 Task: Find a house in Lazice, Kosovo, for 2 guests from 9th to 17th June, with a price range of ₹7000 to ₹12000, and amenities like Wifi and Kitchen.
Action: Mouse moved to (462, 100)
Screenshot: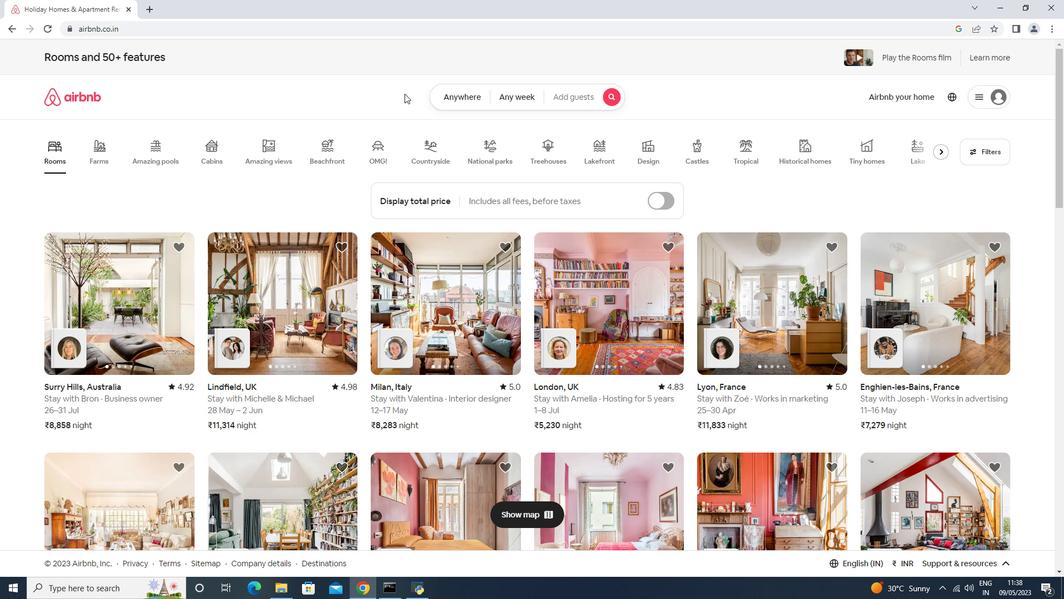 
Action: Mouse pressed left at (462, 100)
Screenshot: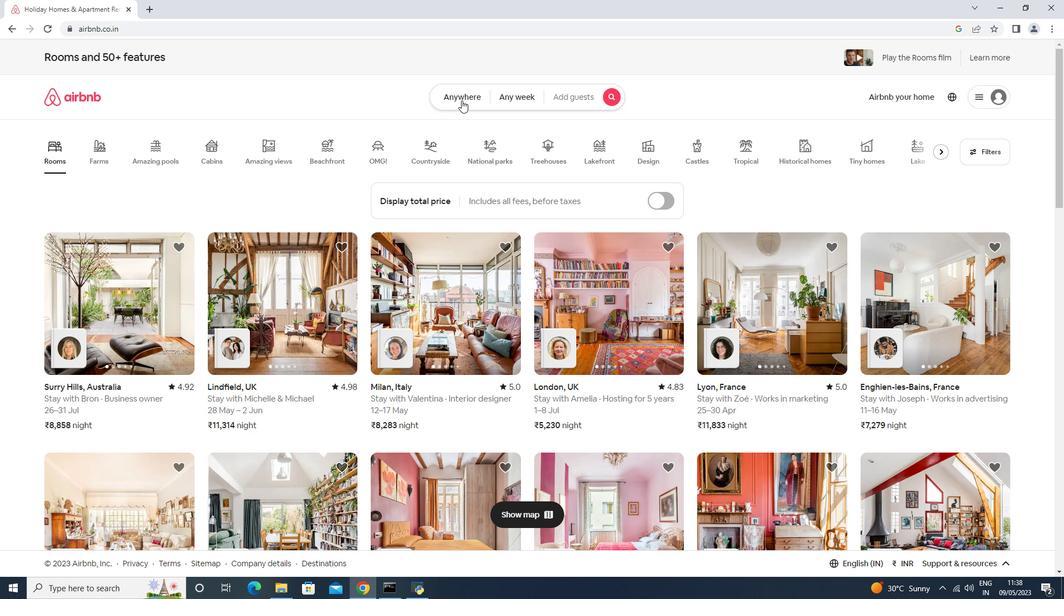 
Action: Mouse moved to (334, 135)
Screenshot: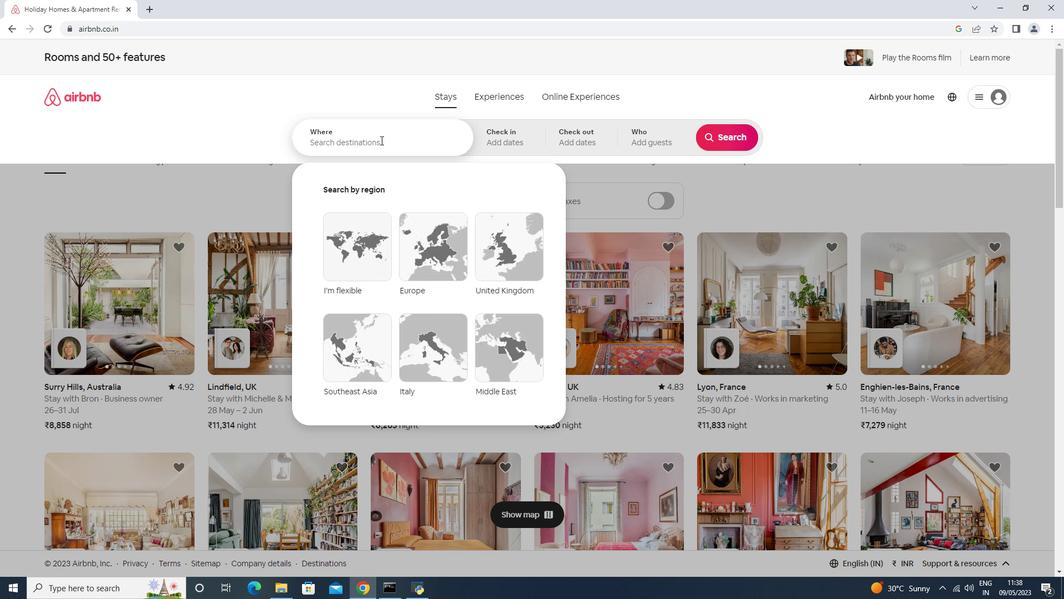 
Action: Mouse pressed left at (334, 135)
Screenshot: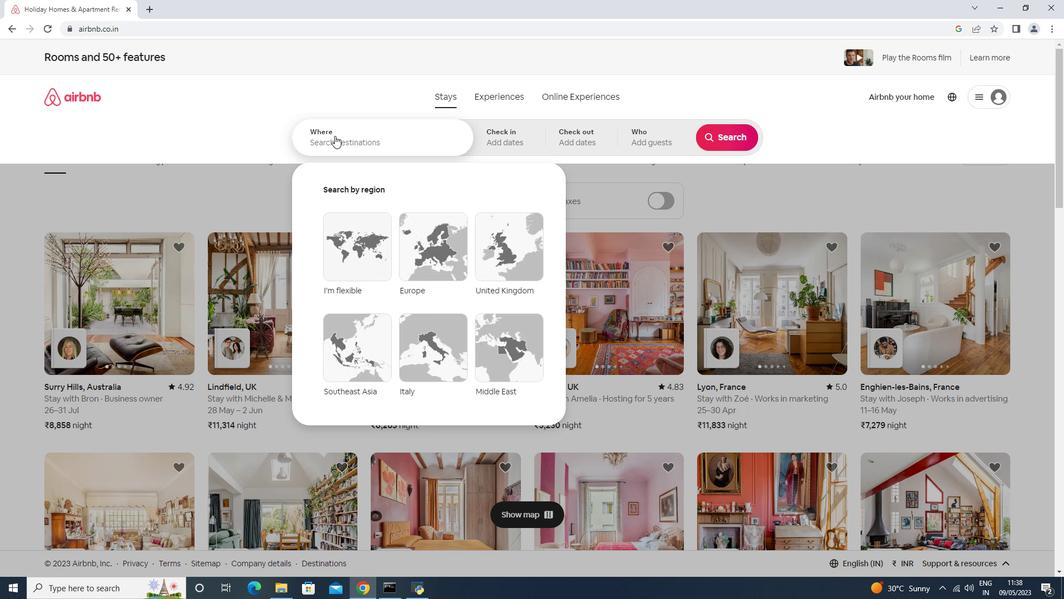 
Action: Key pressed <Key.shift>Llazice,<Key.space><Key.shift><Key.shift>Kosovo<Key.enter>
Screenshot: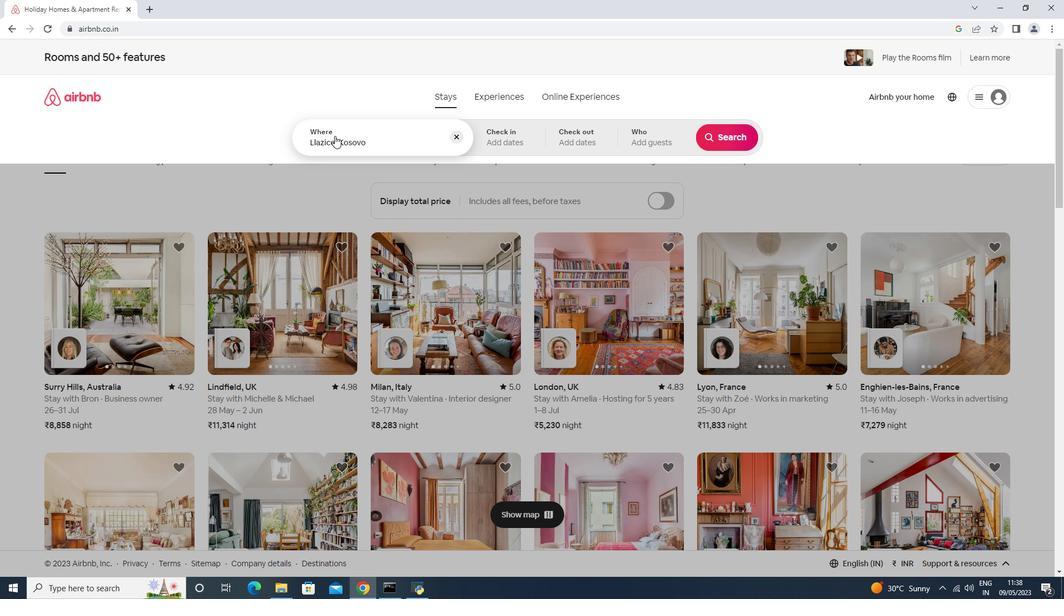 
Action: Mouse moved to (689, 302)
Screenshot: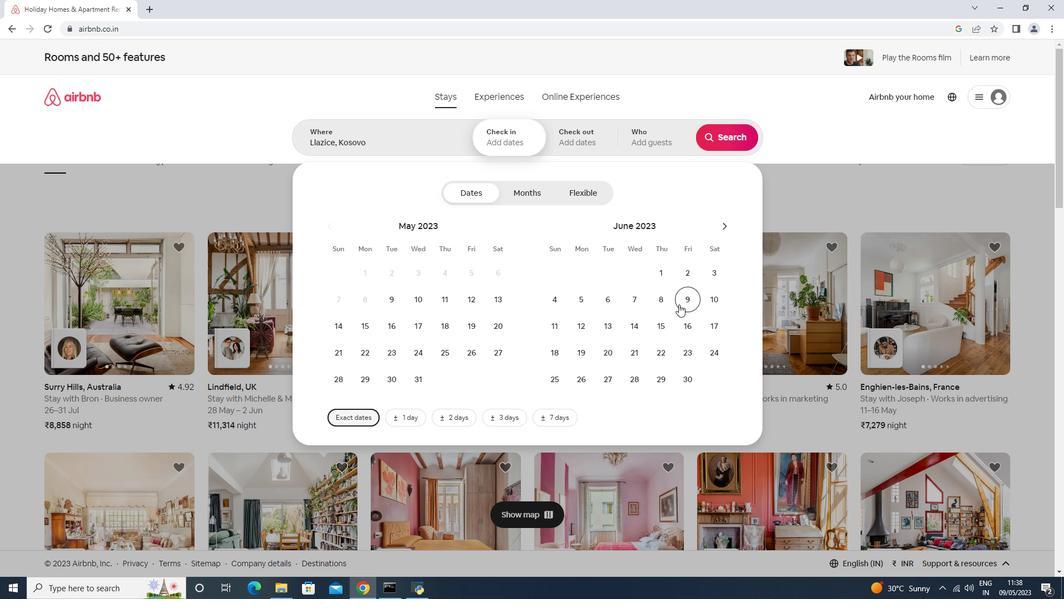 
Action: Mouse pressed left at (689, 302)
Screenshot: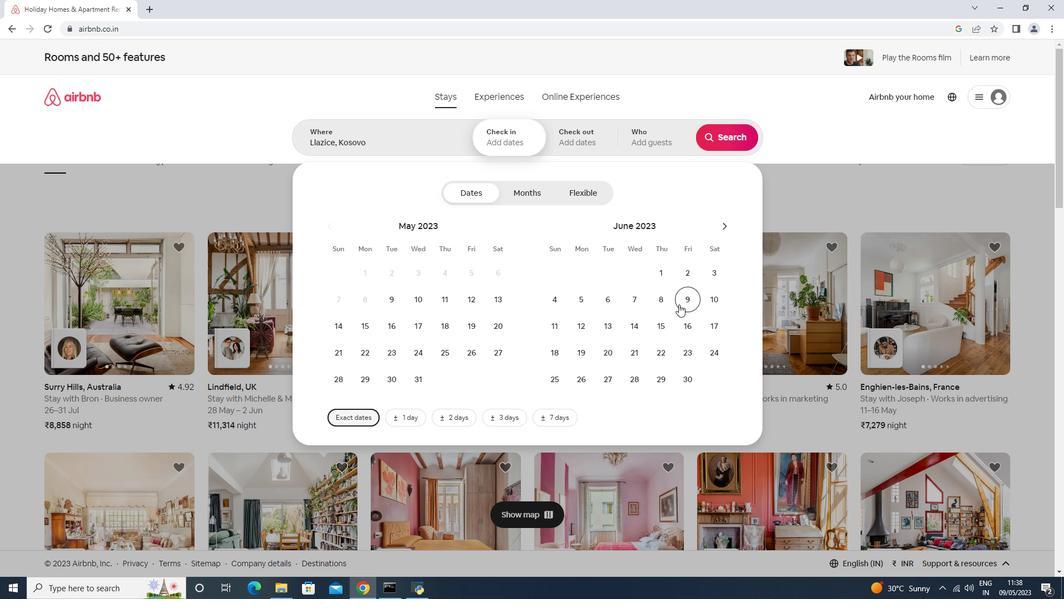 
Action: Mouse moved to (667, 129)
Screenshot: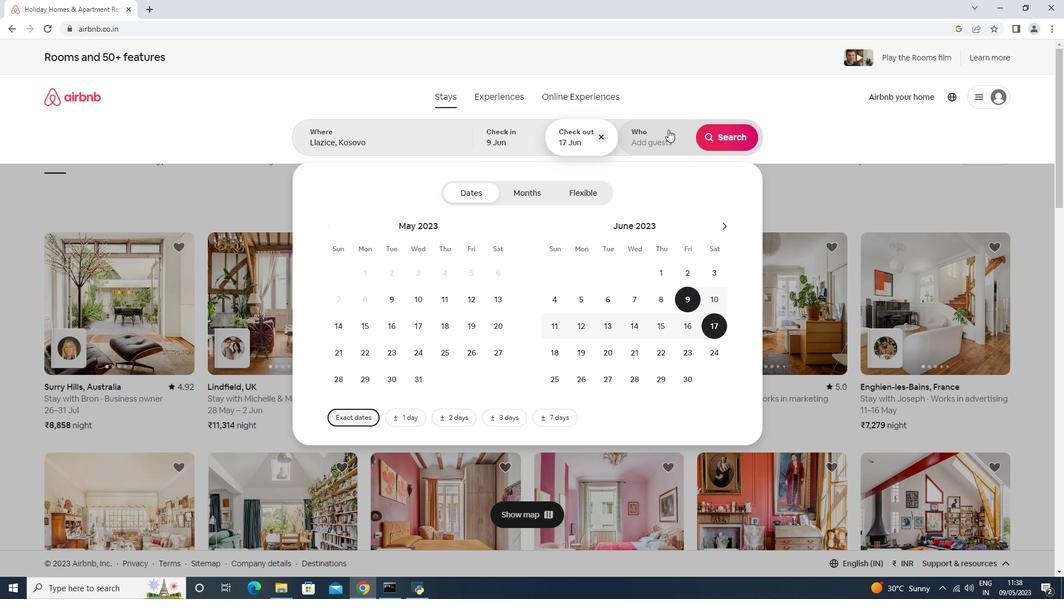 
Action: Mouse pressed left at (667, 129)
Screenshot: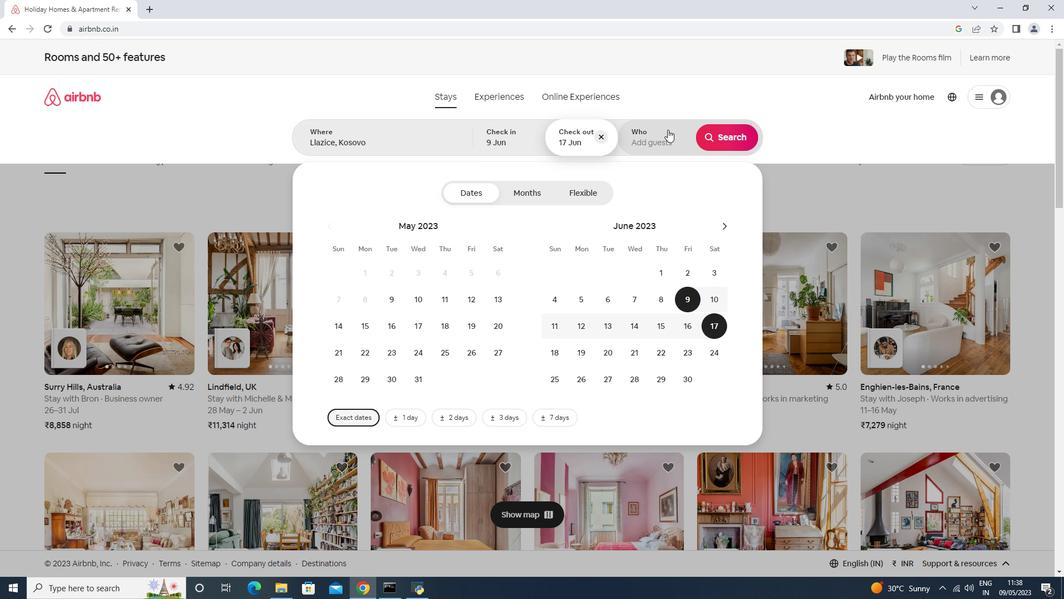 
Action: Mouse moved to (730, 205)
Screenshot: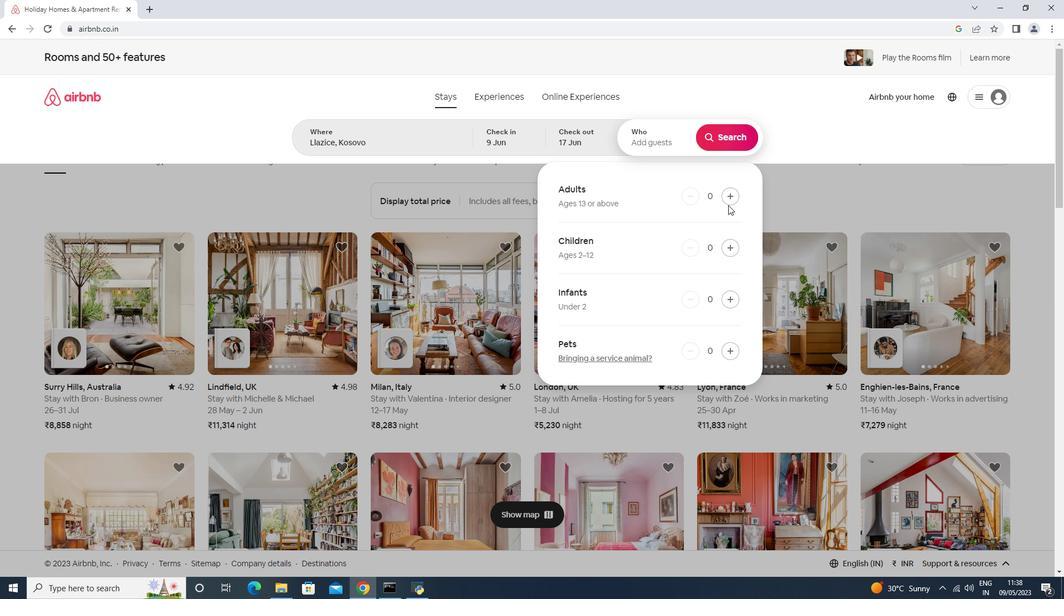 
Action: Mouse pressed left at (730, 205)
Screenshot: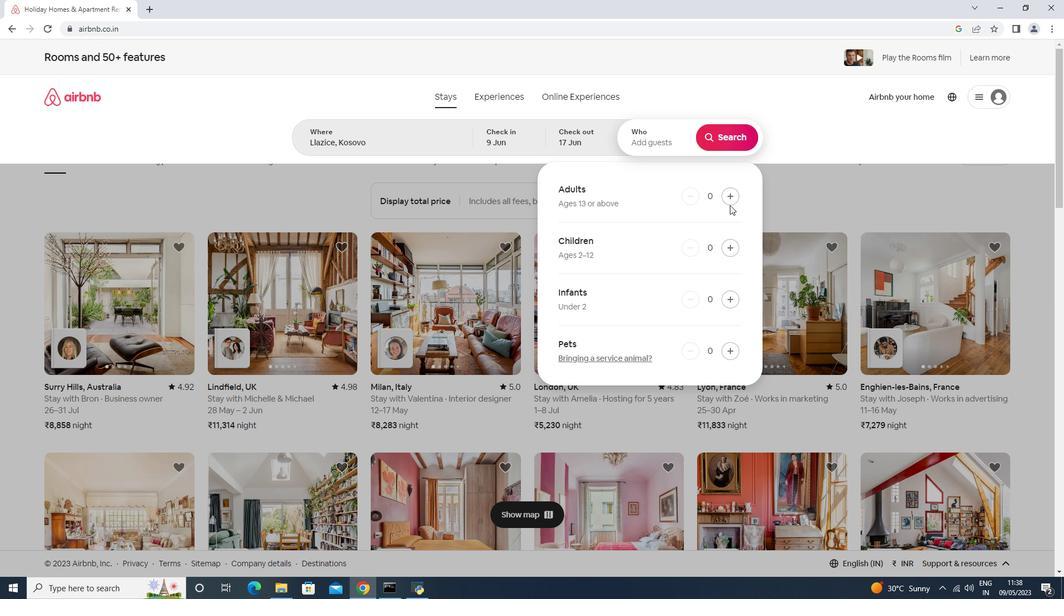 
Action: Mouse pressed left at (730, 205)
Screenshot: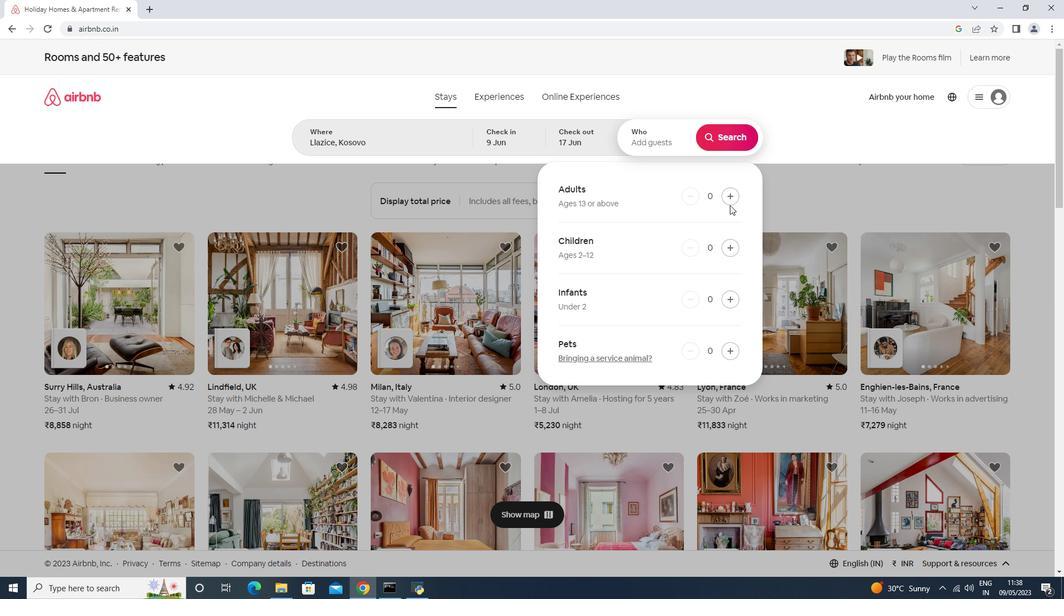 
Action: Mouse moved to (734, 198)
Screenshot: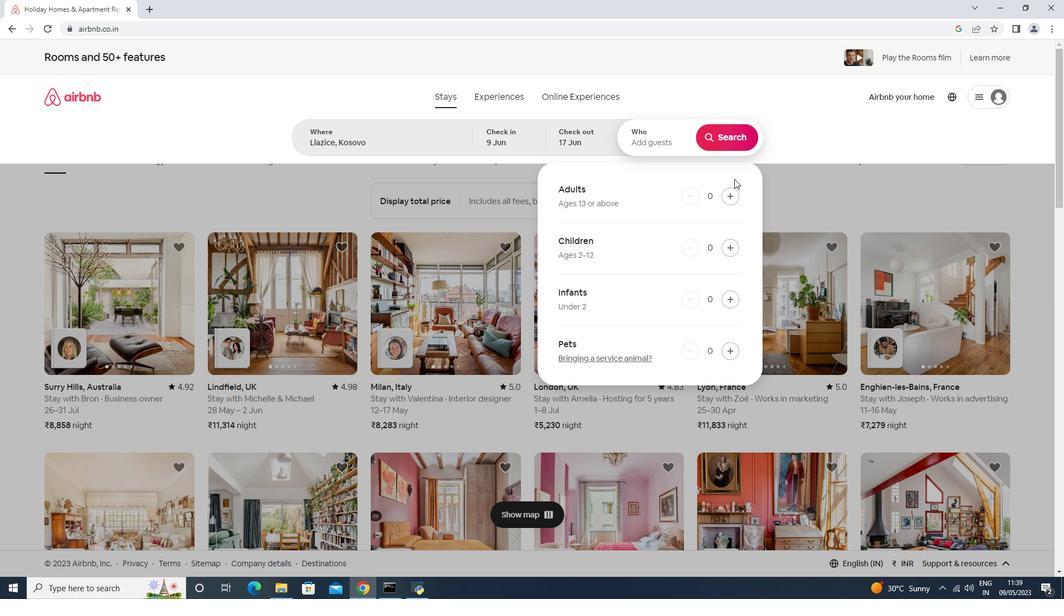 
Action: Mouse pressed left at (734, 198)
Screenshot: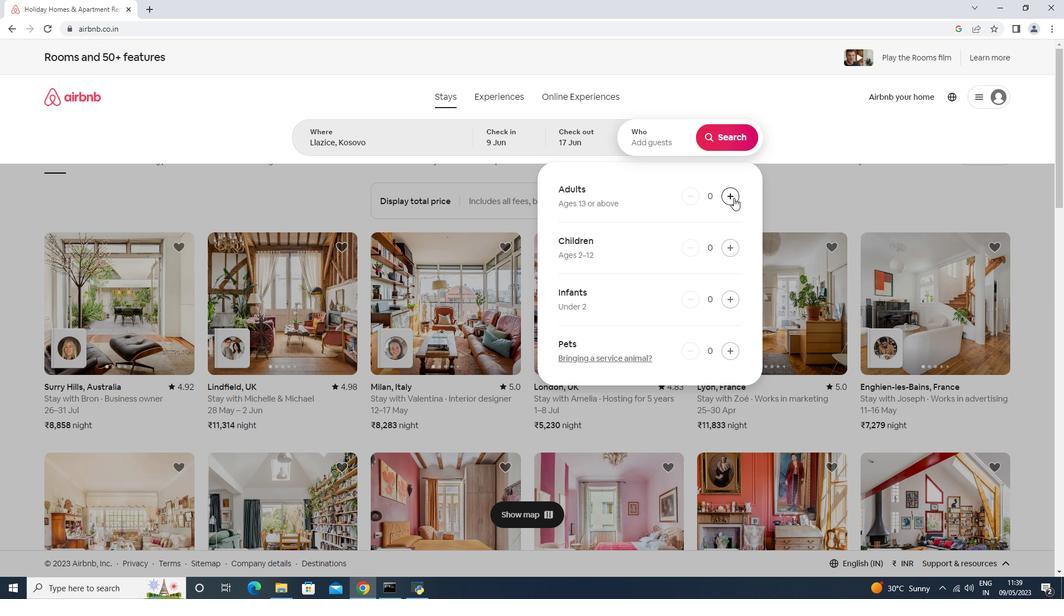 
Action: Mouse pressed left at (734, 198)
Screenshot: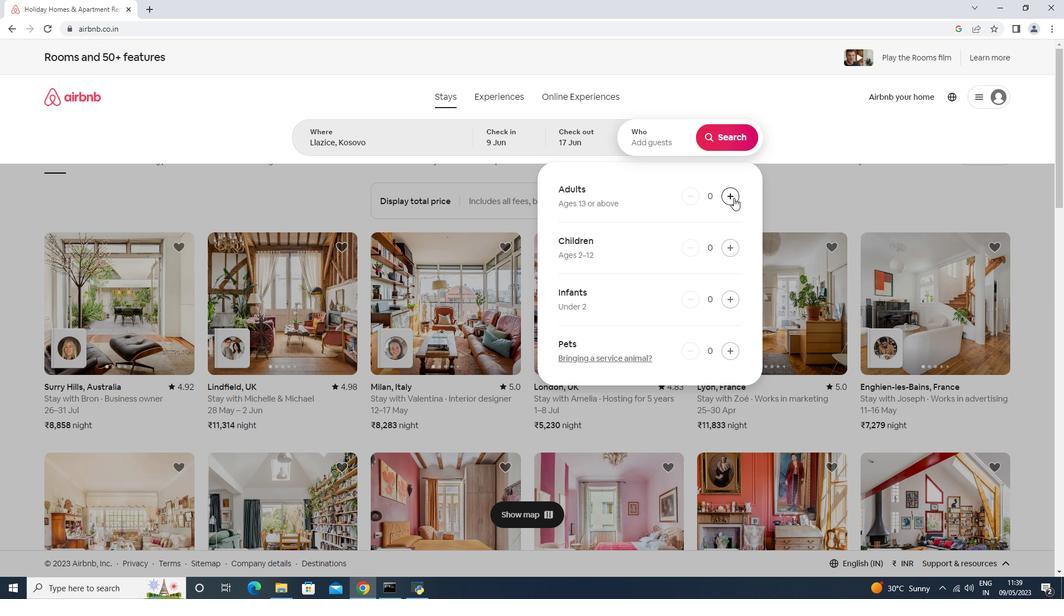 
Action: Mouse moved to (730, 139)
Screenshot: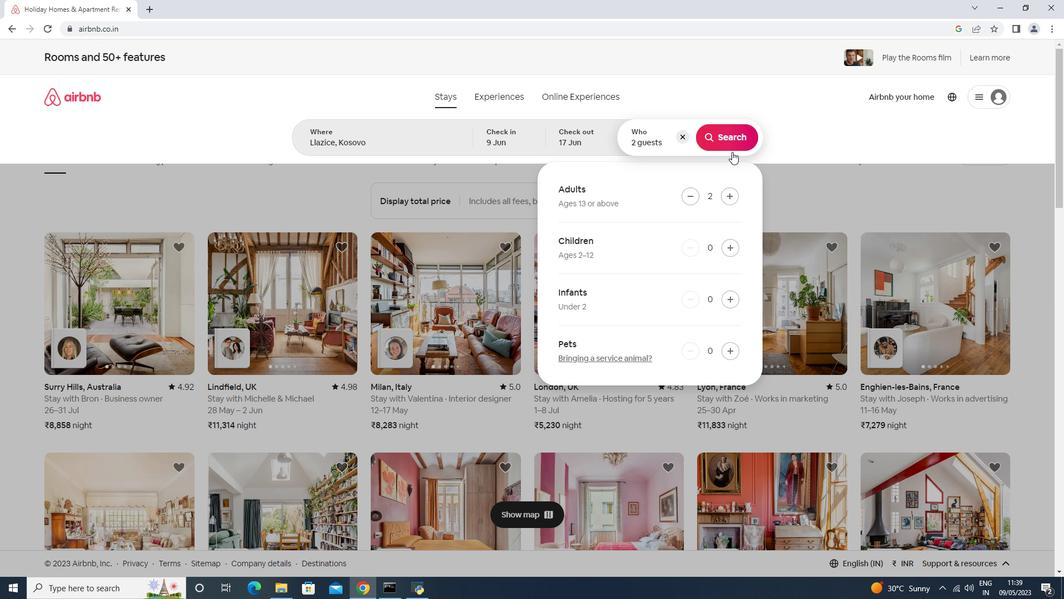 
Action: Mouse pressed left at (730, 139)
Screenshot: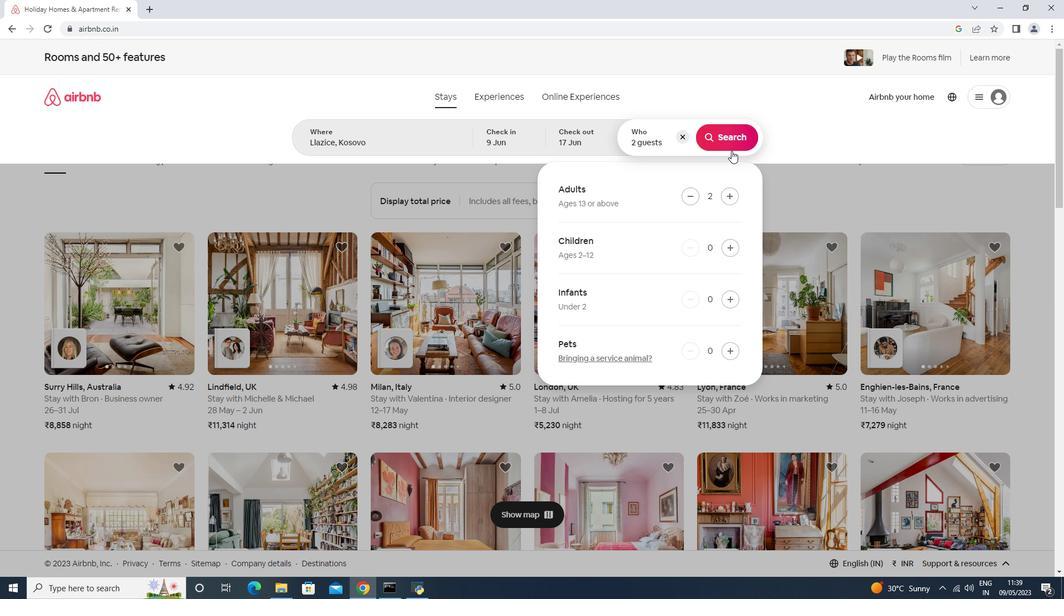 
Action: Mouse moved to (1009, 112)
Screenshot: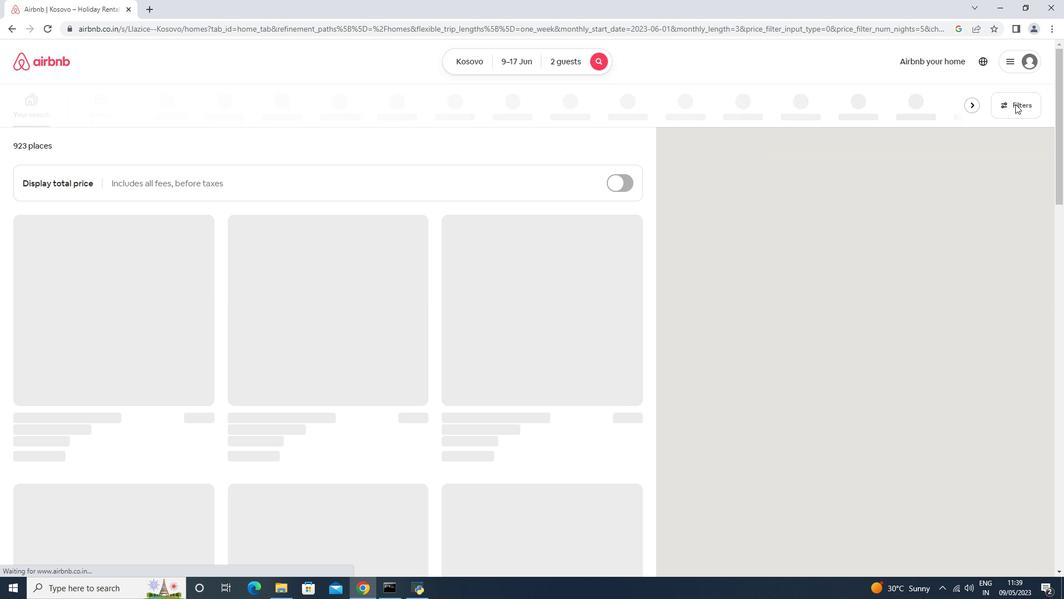 
Action: Mouse pressed left at (1009, 112)
Screenshot: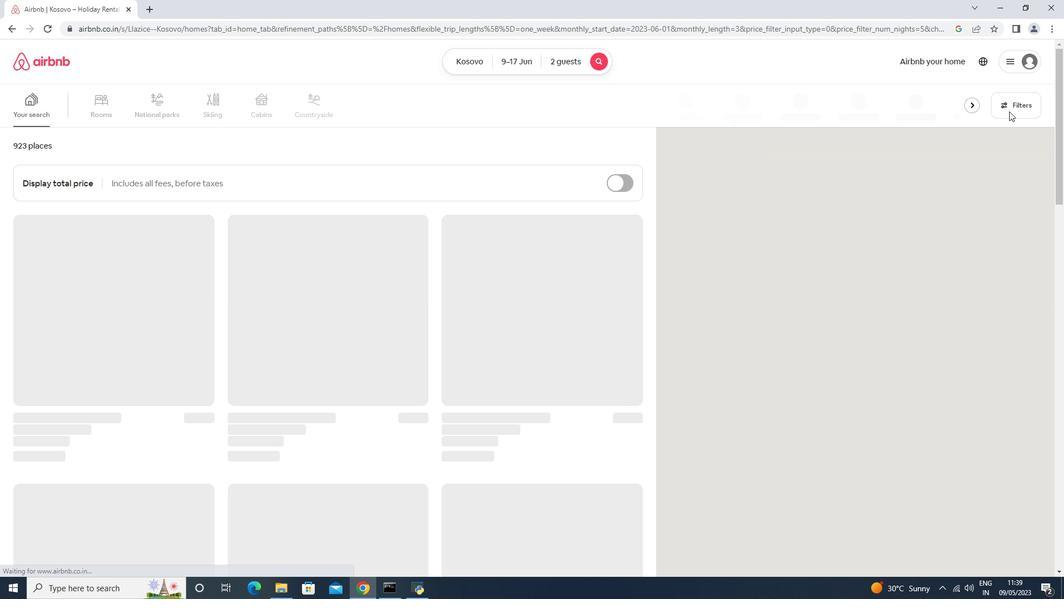 
Action: Mouse moved to (402, 380)
Screenshot: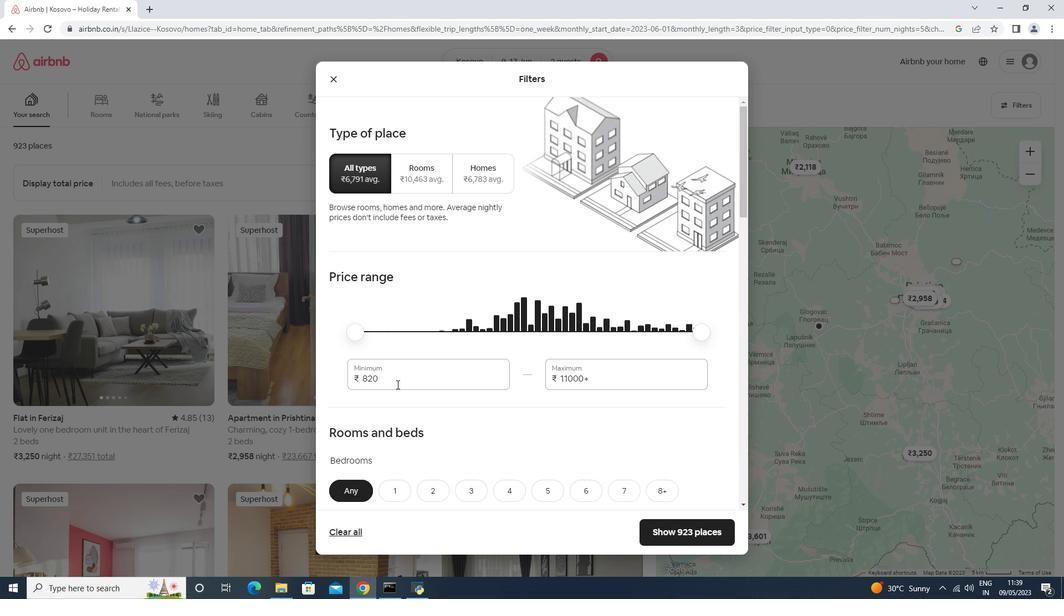 
Action: Mouse pressed left at (402, 380)
Screenshot: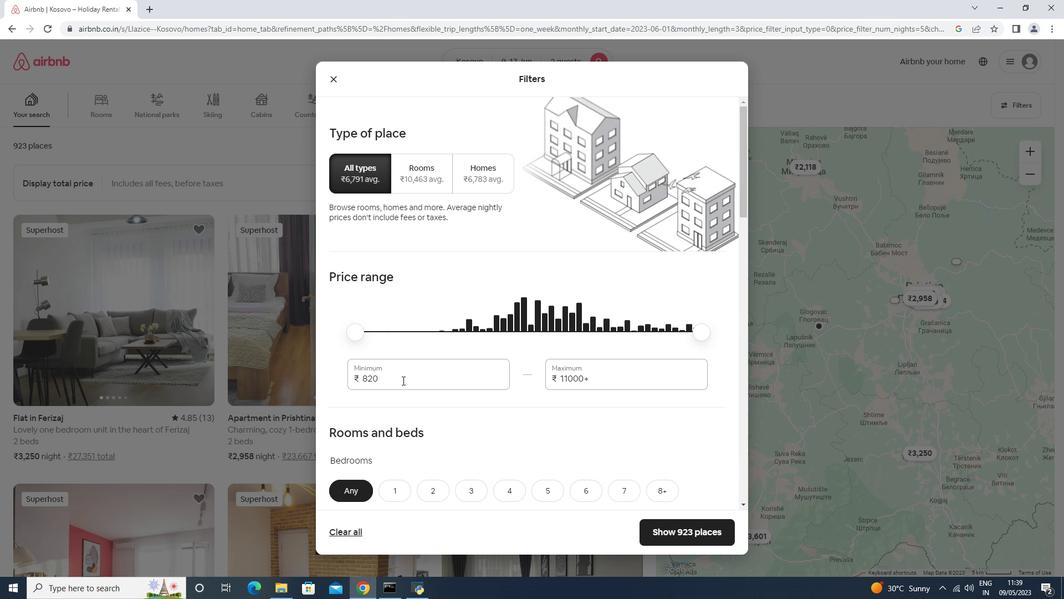
Action: Key pressed <Key.backspace><Key.backspace><Key.backspace><Key.backspace><Key.backspace>7000<Key.tab>12000
Screenshot: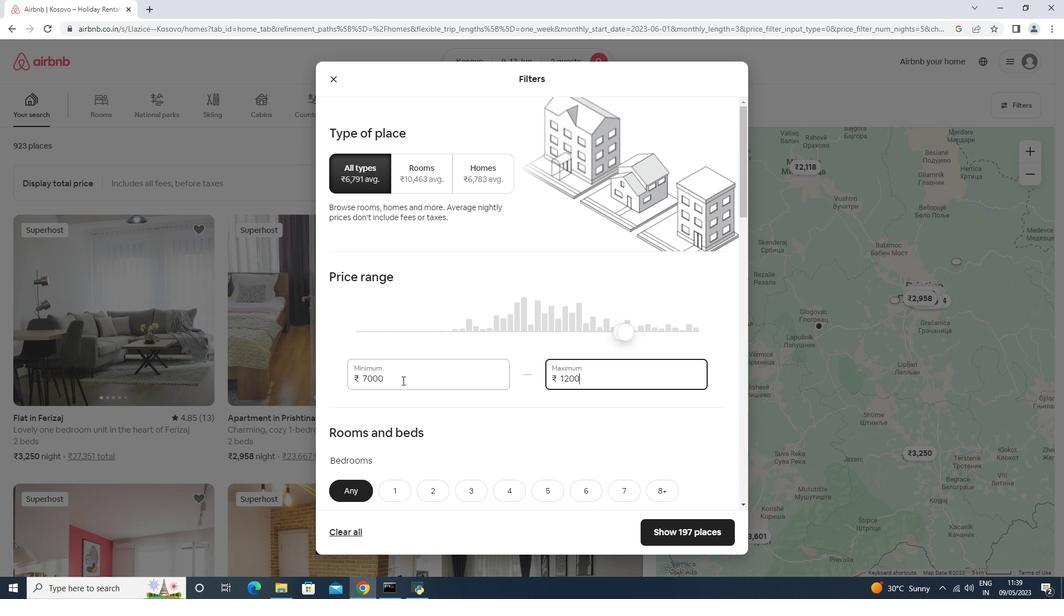 
Action: Mouse scrolled (402, 379) with delta (0, 0)
Screenshot: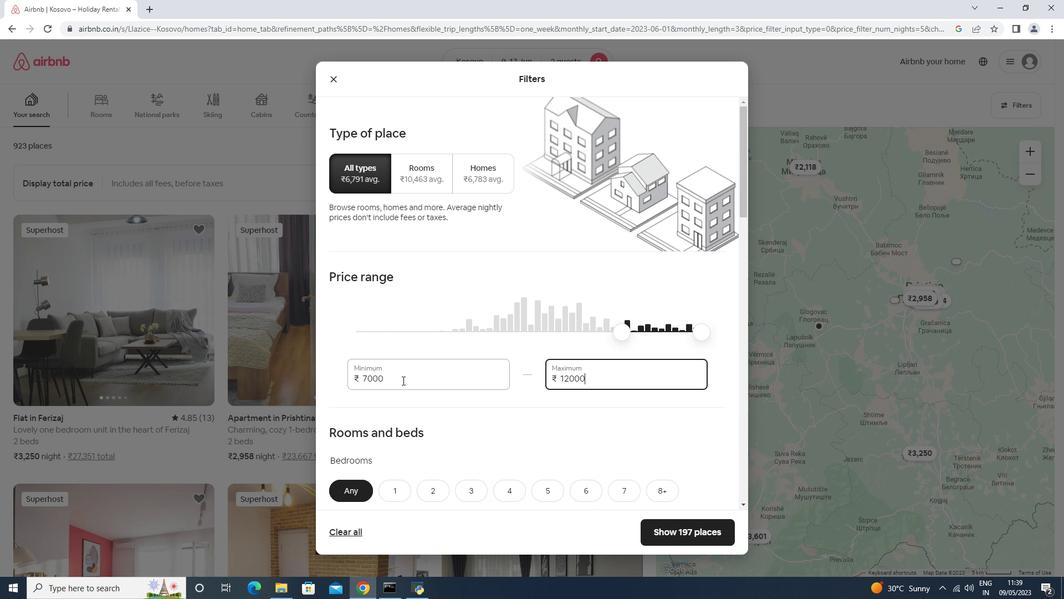 
Action: Mouse scrolled (402, 379) with delta (0, 0)
Screenshot: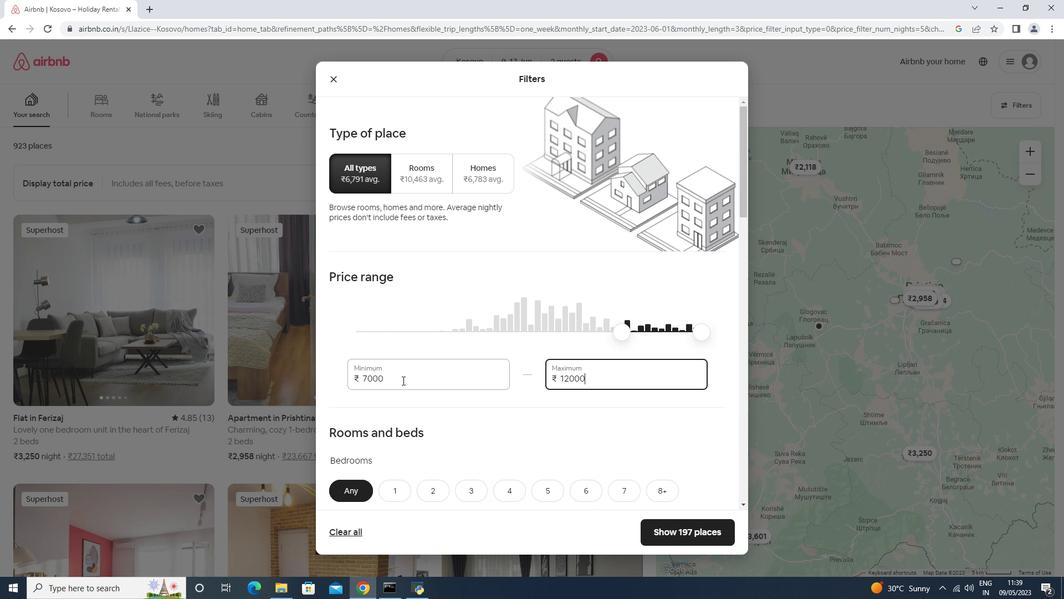 
Action: Mouse scrolled (402, 379) with delta (0, 0)
Screenshot: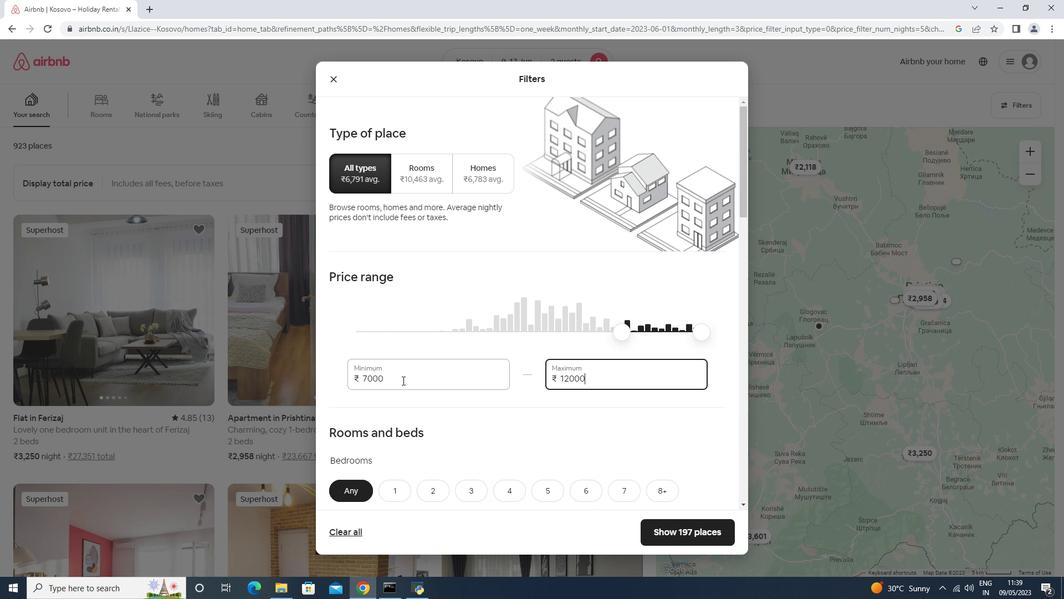 
Action: Mouse scrolled (402, 379) with delta (0, 0)
Screenshot: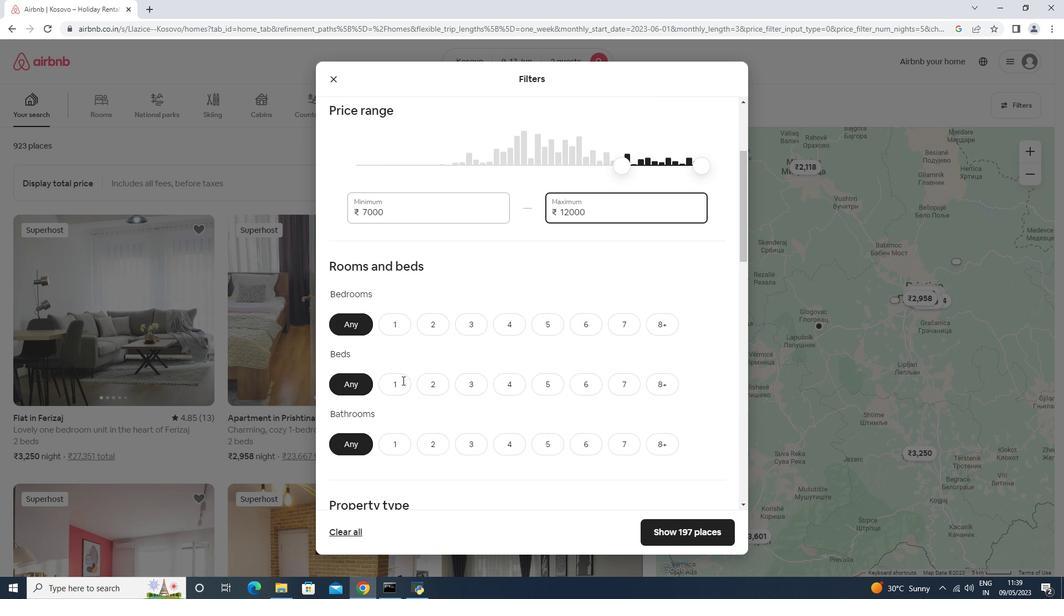 
Action: Mouse scrolled (402, 379) with delta (0, 0)
Screenshot: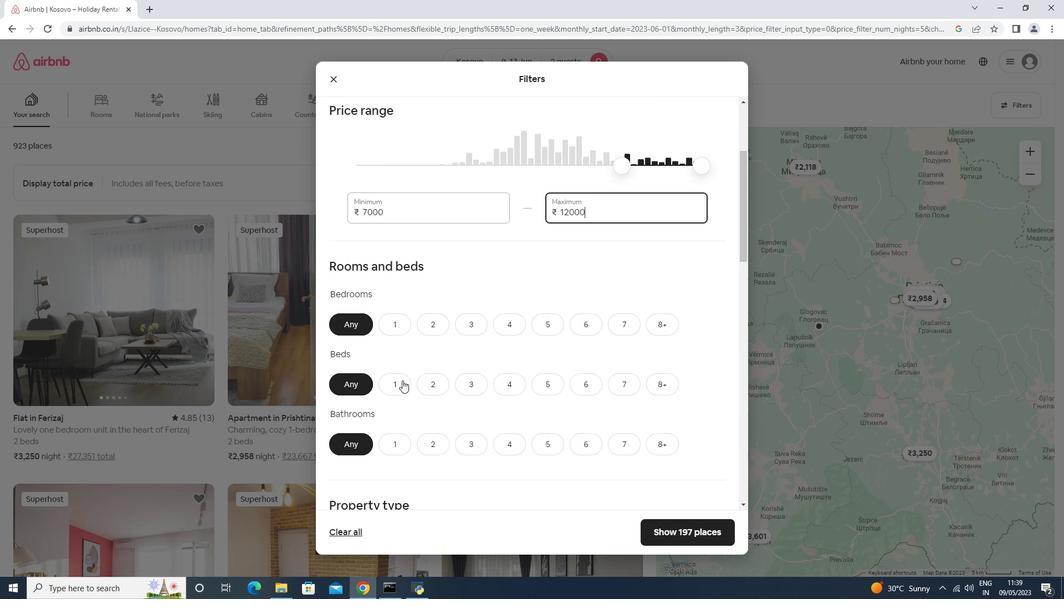 
Action: Mouse moved to (383, 208)
Screenshot: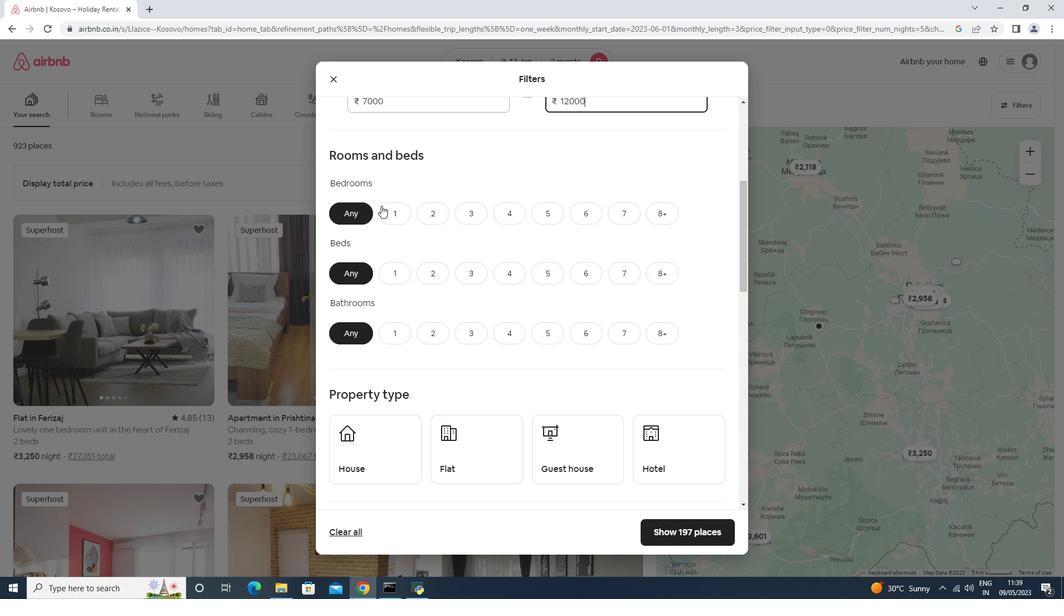 
Action: Mouse pressed left at (383, 208)
Screenshot: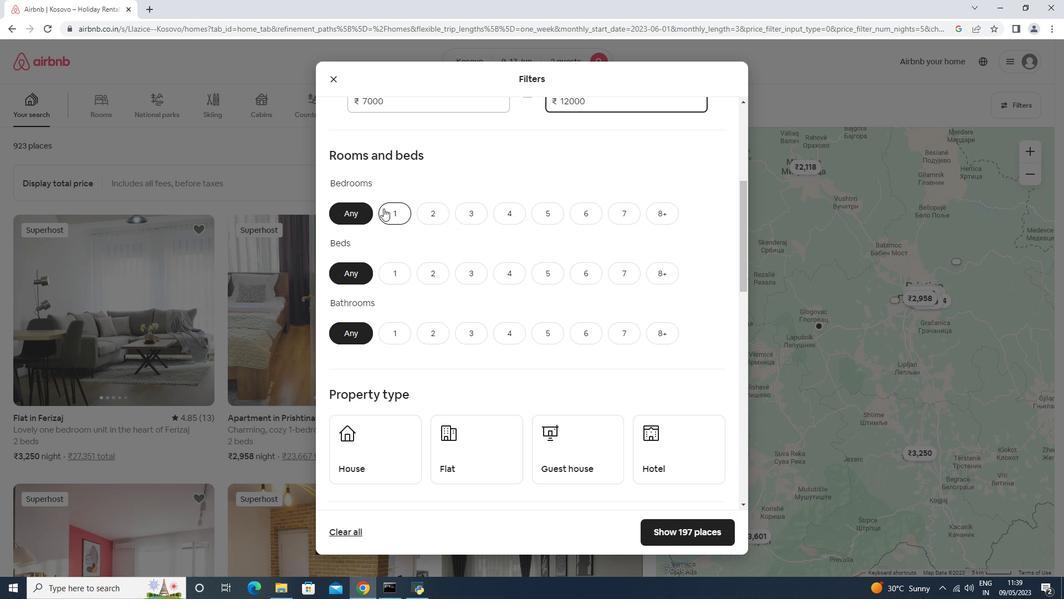 
Action: Mouse moved to (429, 287)
Screenshot: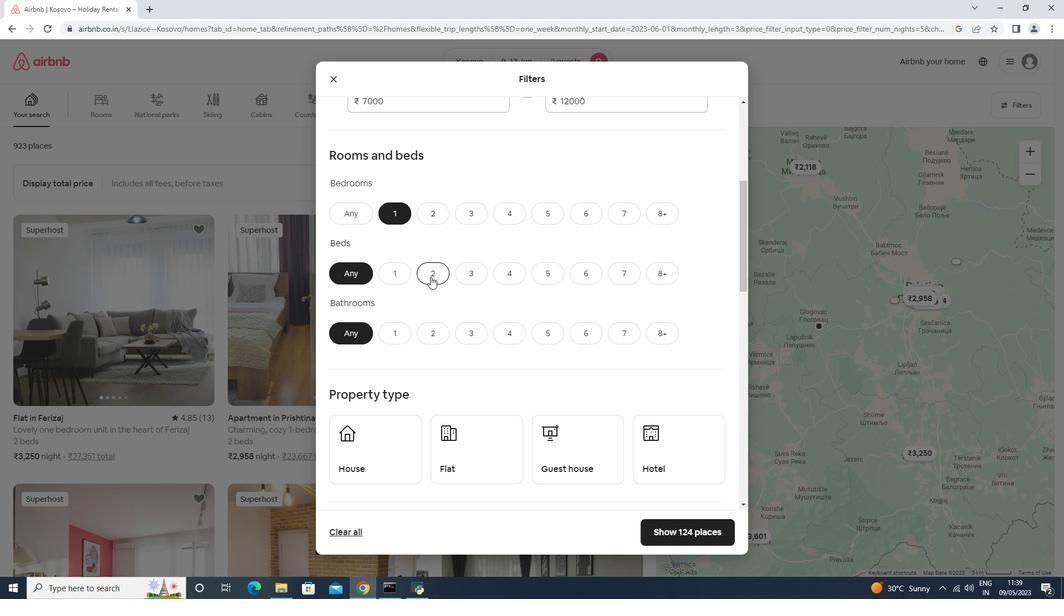 
Action: Mouse pressed left at (431, 279)
Screenshot: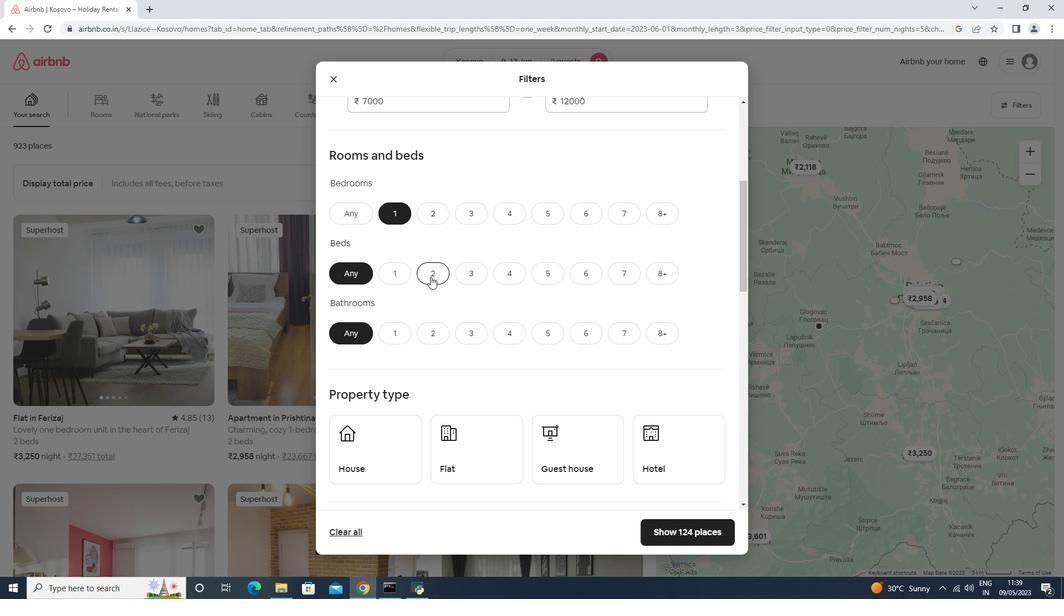 
Action: Mouse moved to (401, 327)
Screenshot: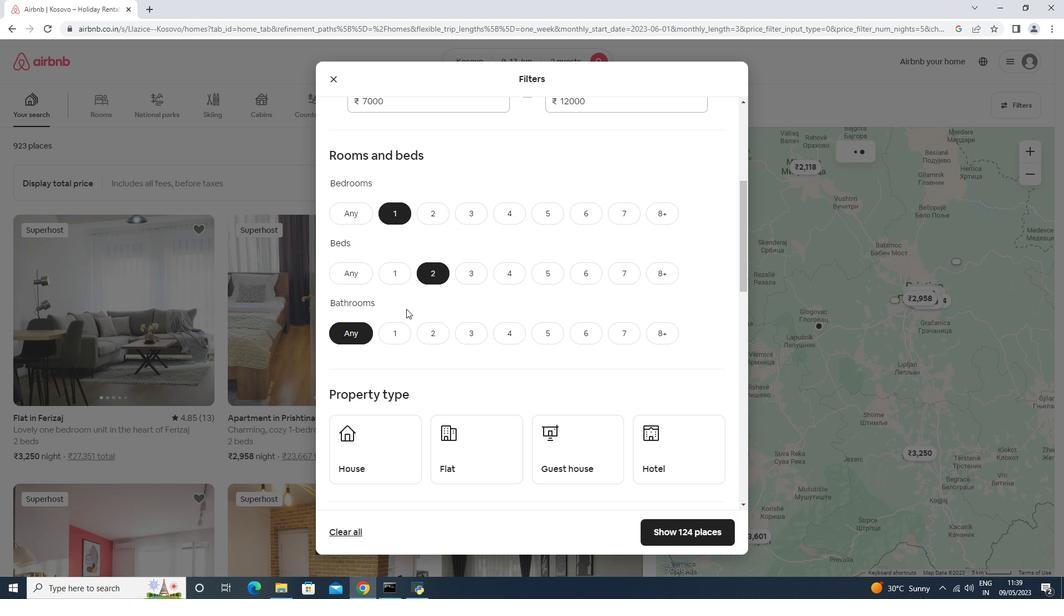 
Action: Mouse pressed left at (401, 327)
Screenshot: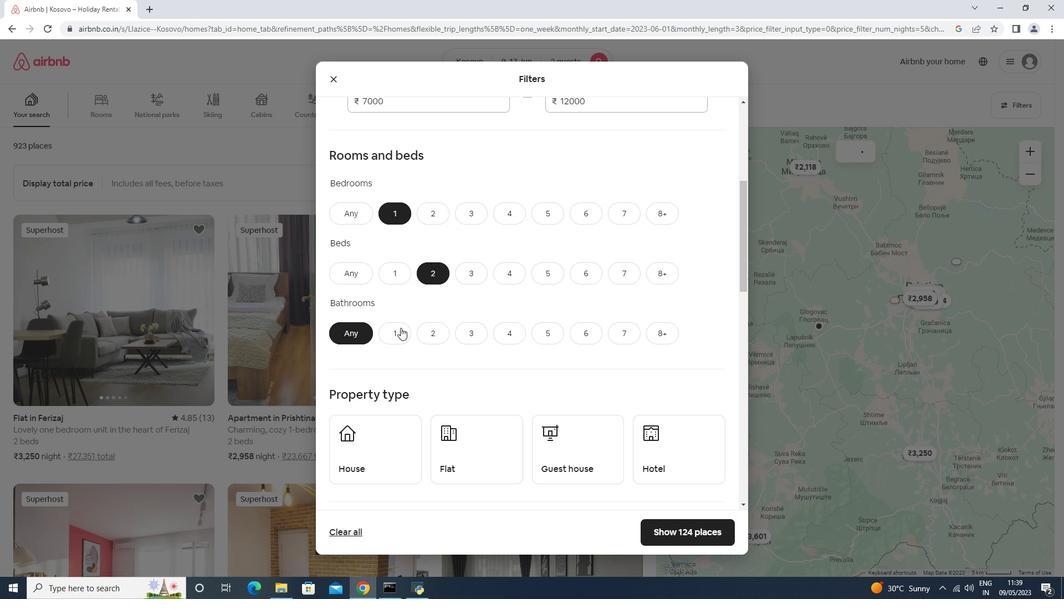 
Action: Mouse moved to (399, 327)
Screenshot: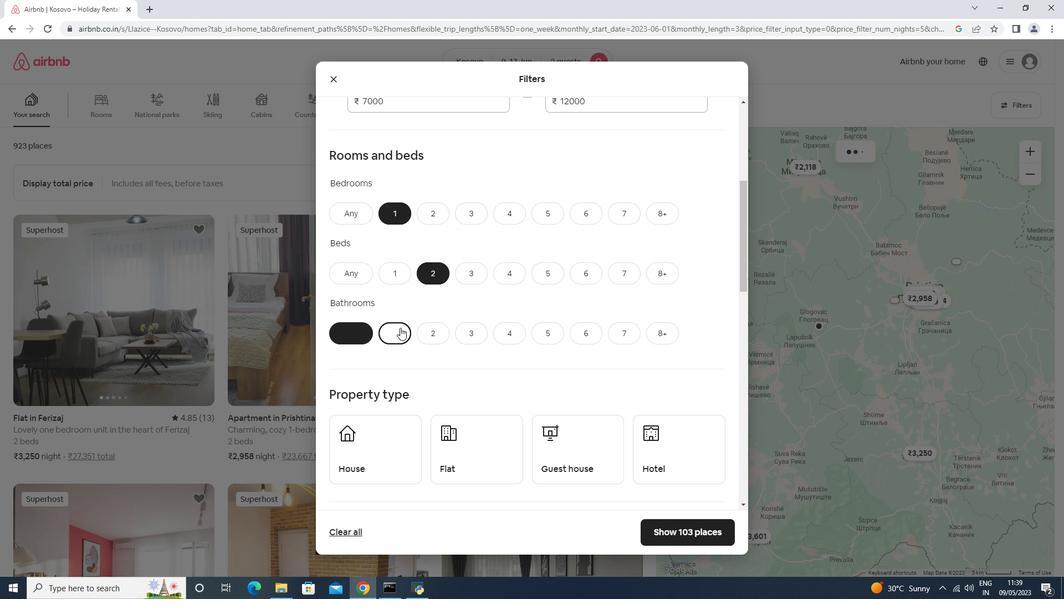 
Action: Mouse scrolled (399, 326) with delta (0, 0)
Screenshot: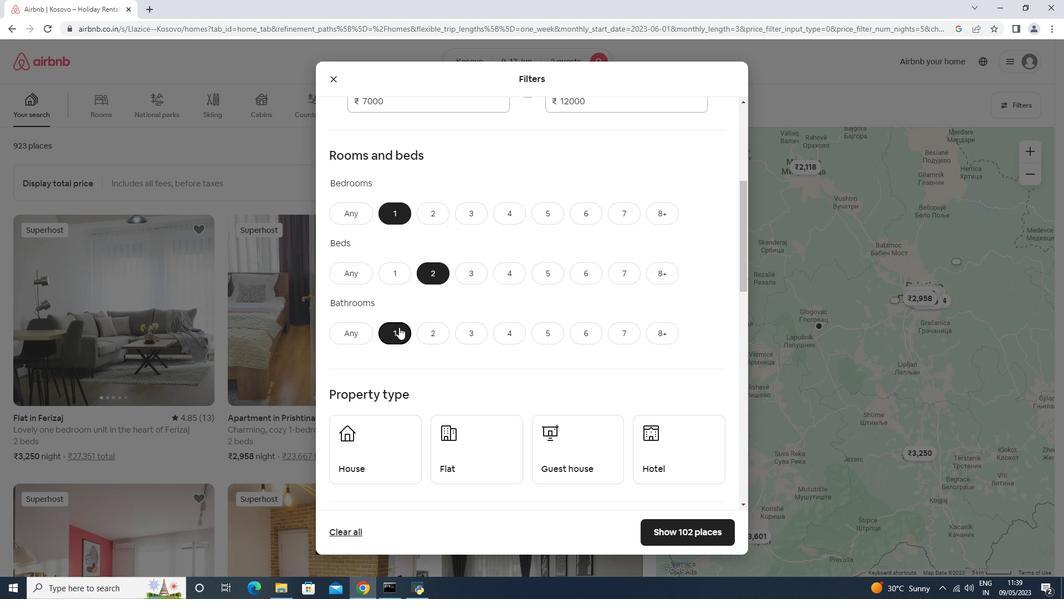 
Action: Mouse scrolled (399, 326) with delta (0, 0)
Screenshot: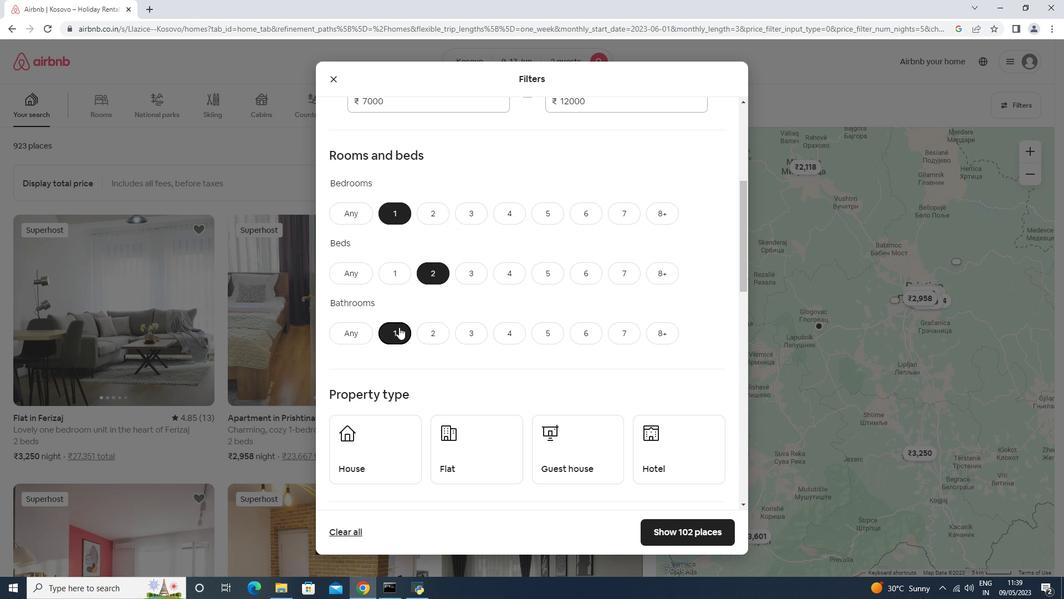 
Action: Mouse scrolled (399, 326) with delta (0, 0)
Screenshot: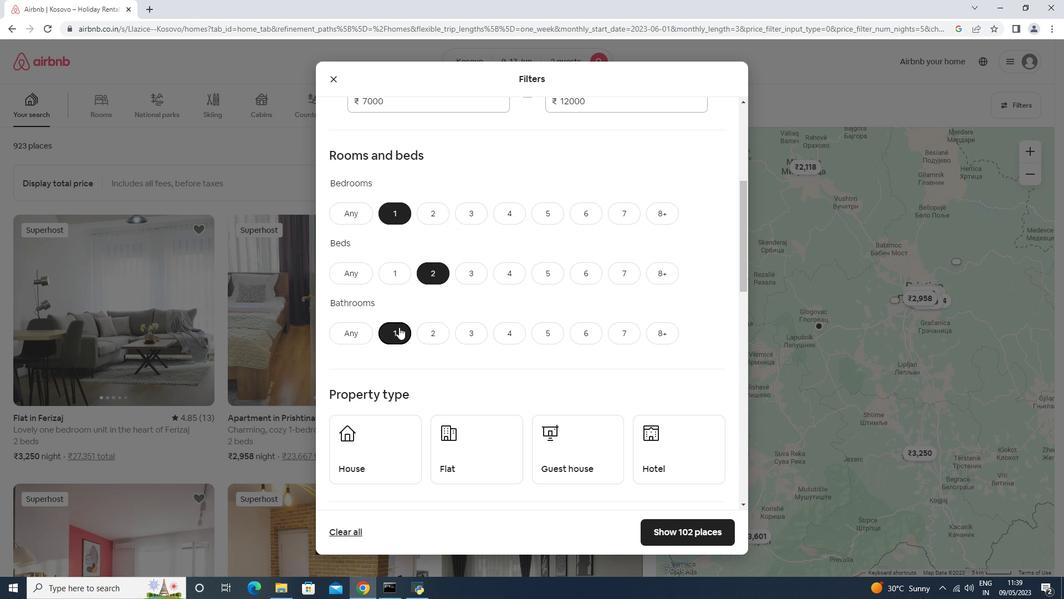 
Action: Mouse moved to (402, 285)
Screenshot: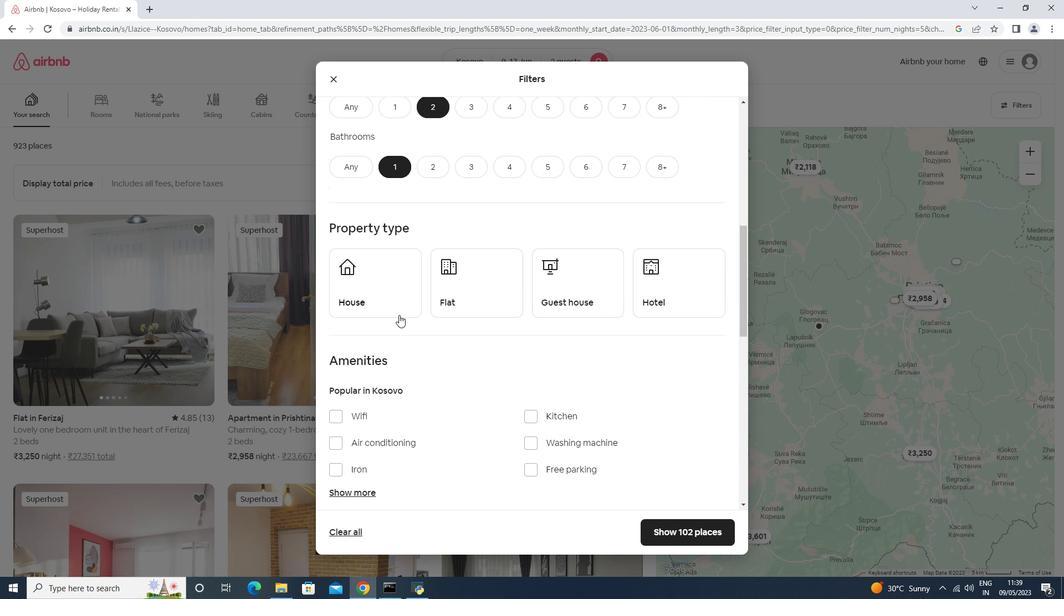 
Action: Mouse pressed left at (402, 285)
Screenshot: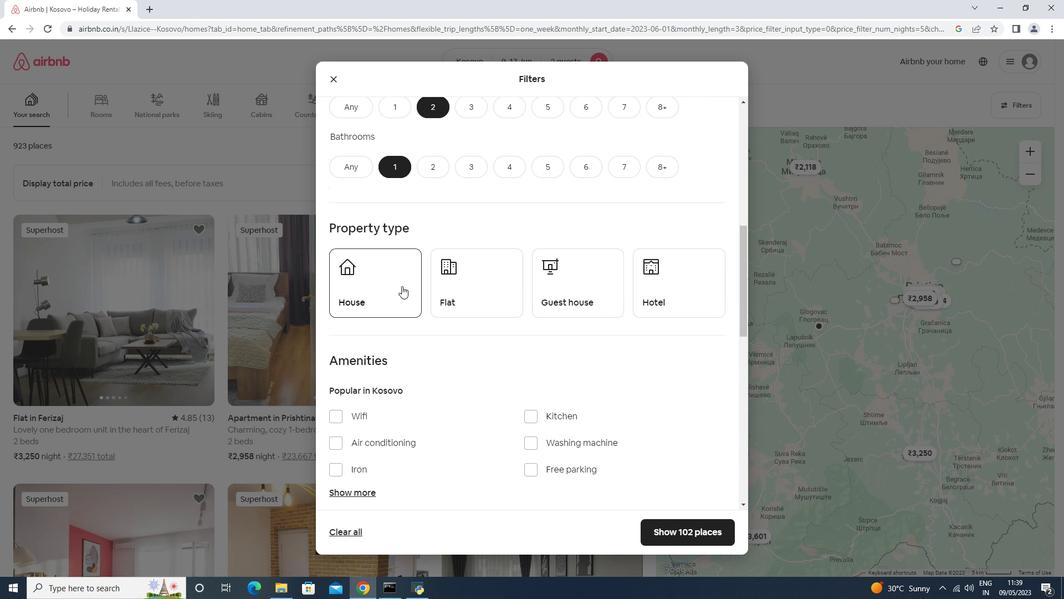 
Action: Mouse moved to (445, 283)
Screenshot: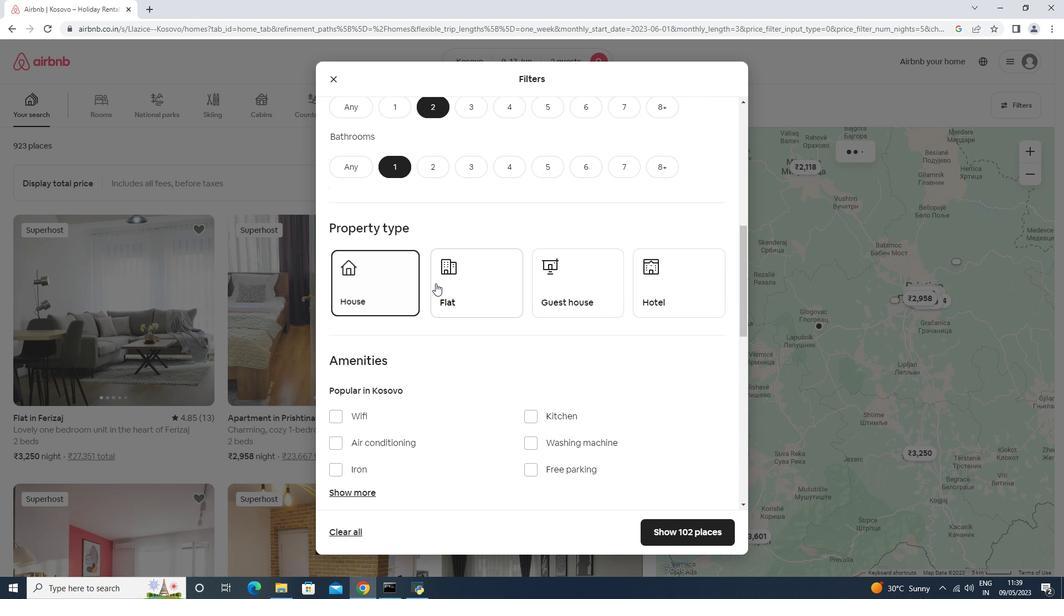 
Action: Mouse pressed left at (444, 283)
Screenshot: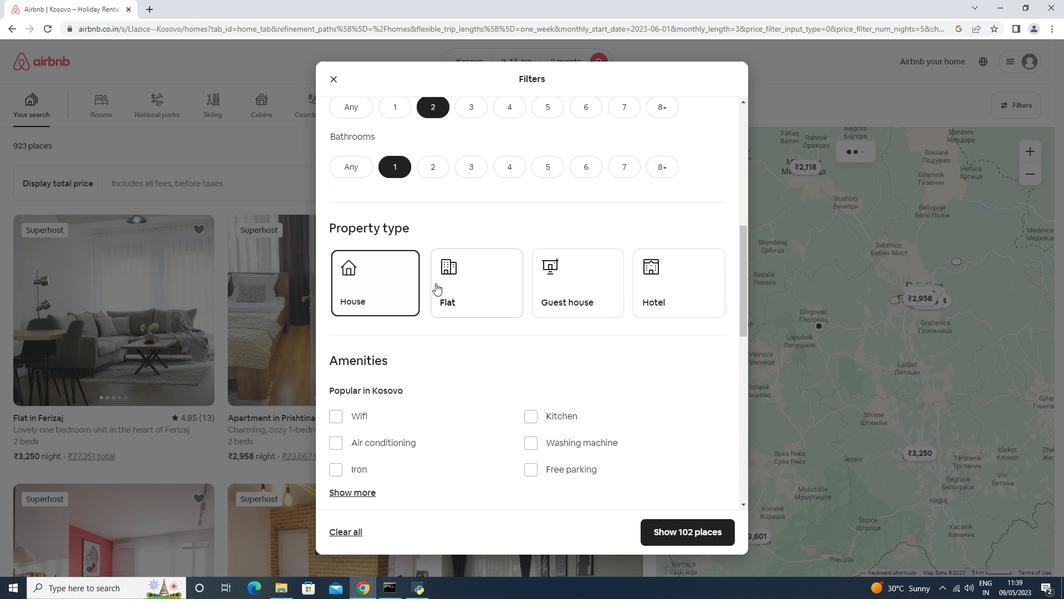 
Action: Mouse moved to (572, 292)
Screenshot: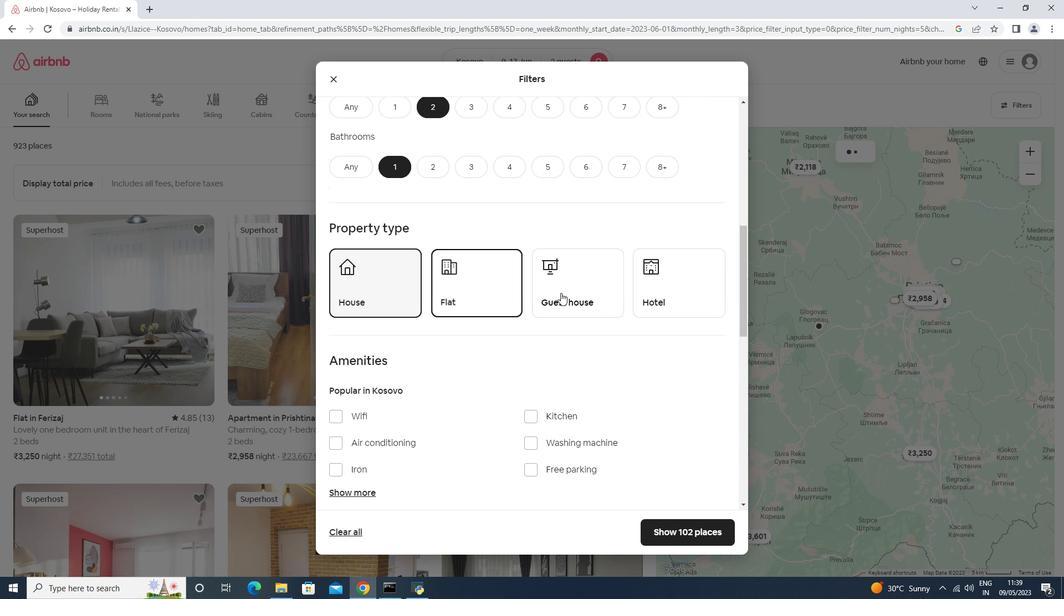 
Action: Mouse pressed left at (572, 292)
Screenshot: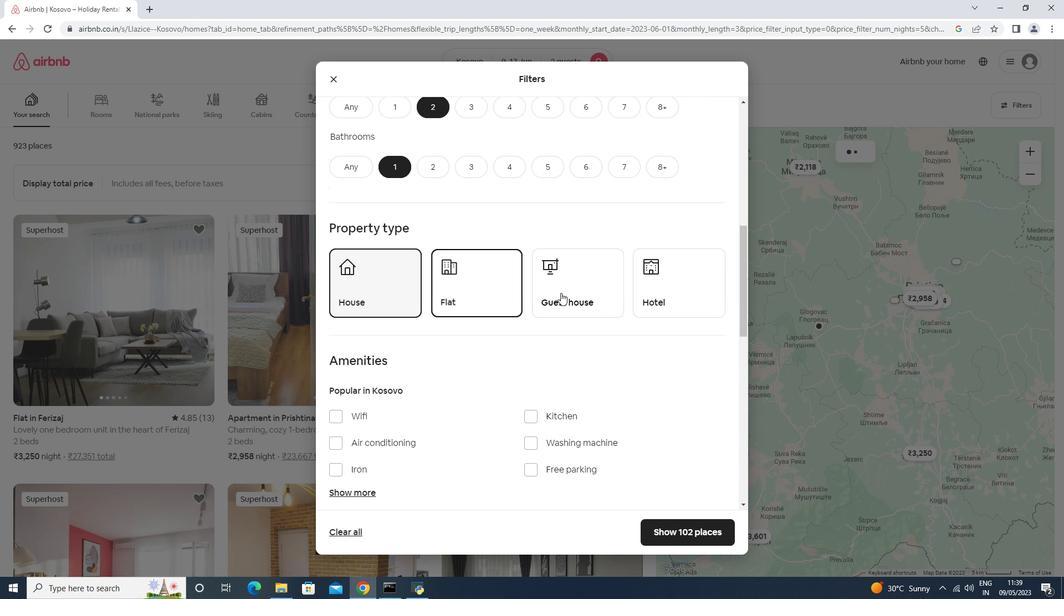 
Action: Mouse moved to (572, 289)
Screenshot: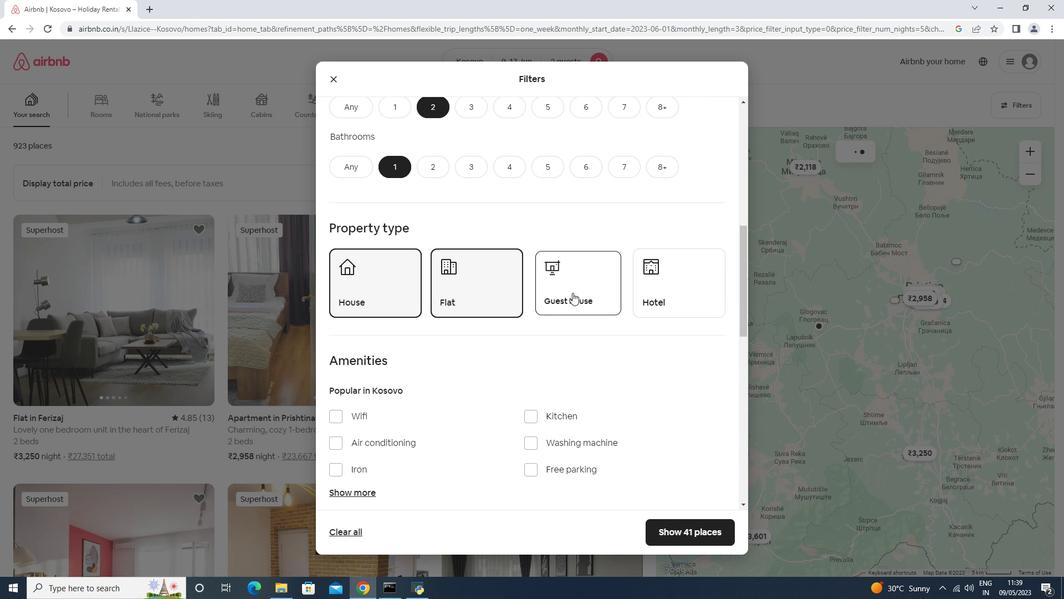 
Action: Mouse scrolled (572, 288) with delta (0, 0)
Screenshot: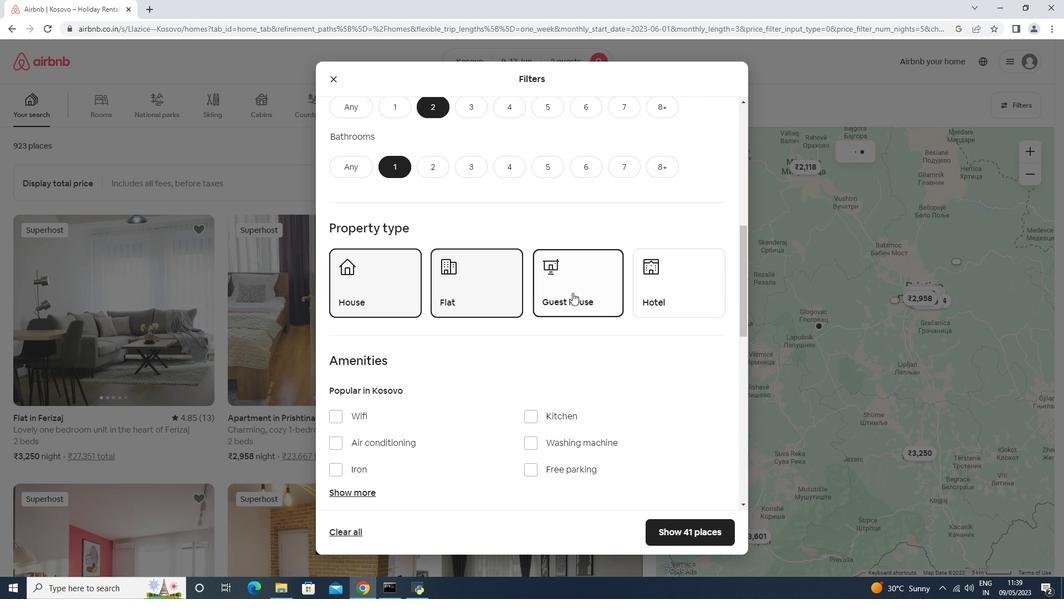 
Action: Mouse scrolled (572, 288) with delta (0, 0)
Screenshot: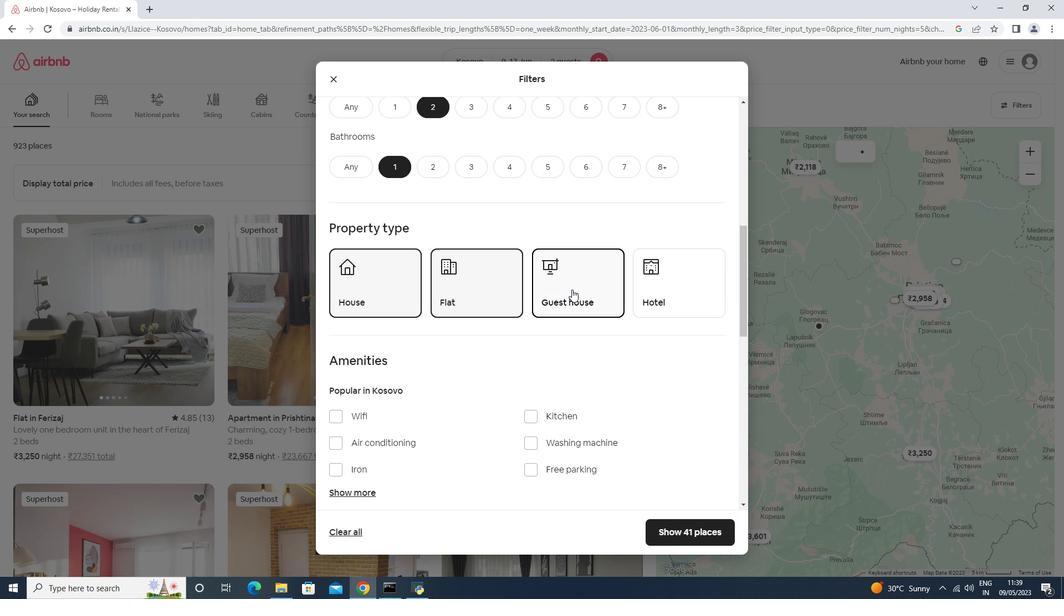 
Action: Mouse scrolled (572, 288) with delta (0, 0)
Screenshot: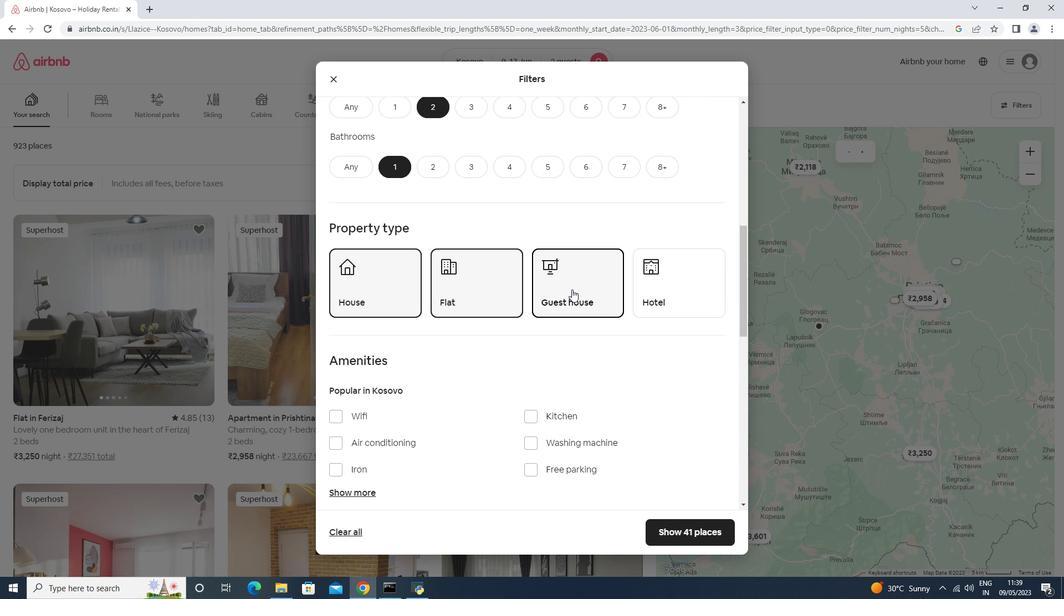 
Action: Mouse scrolled (572, 288) with delta (0, 0)
Screenshot: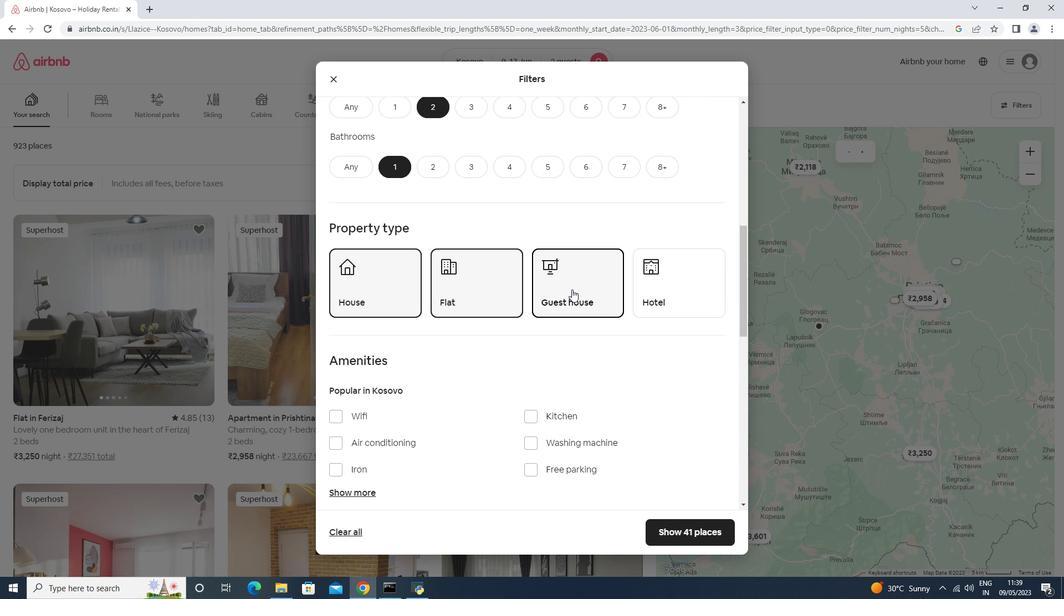 
Action: Mouse moved to (330, 266)
Screenshot: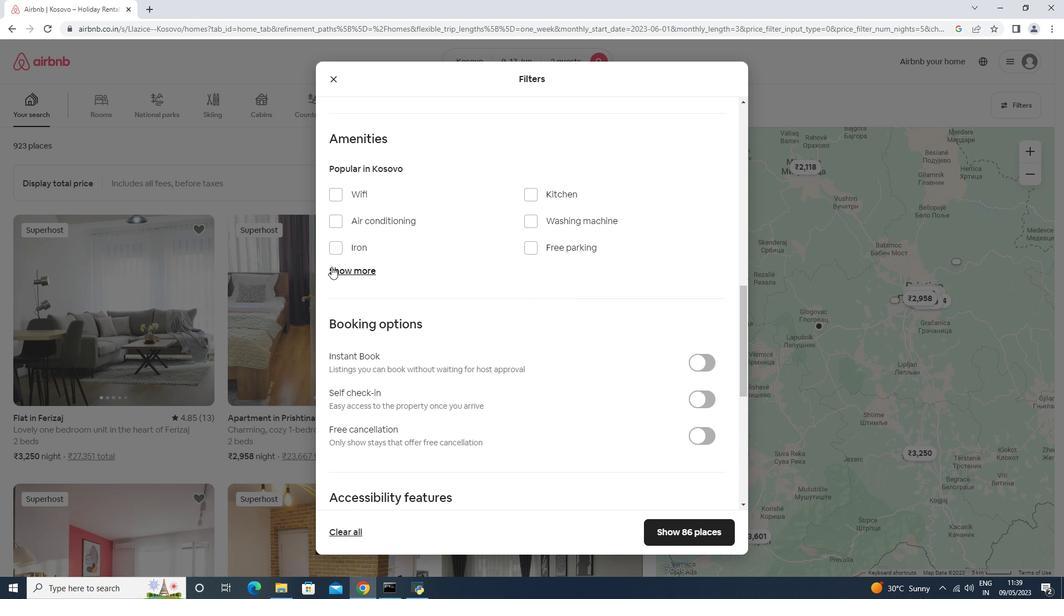 
Action: Mouse pressed left at (330, 266)
Screenshot: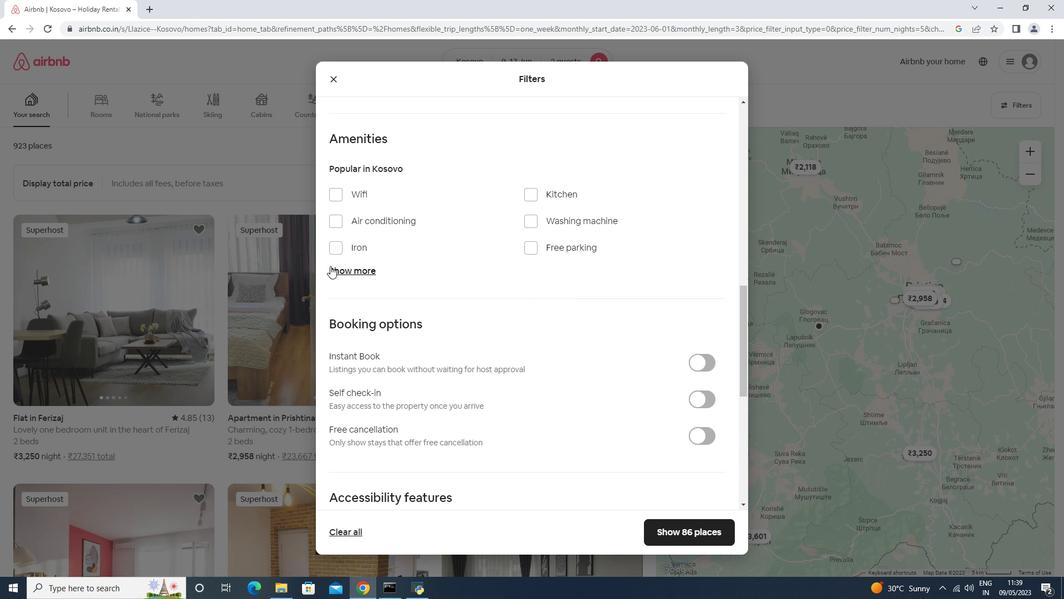 
Action: Mouse moved to (378, 186)
Screenshot: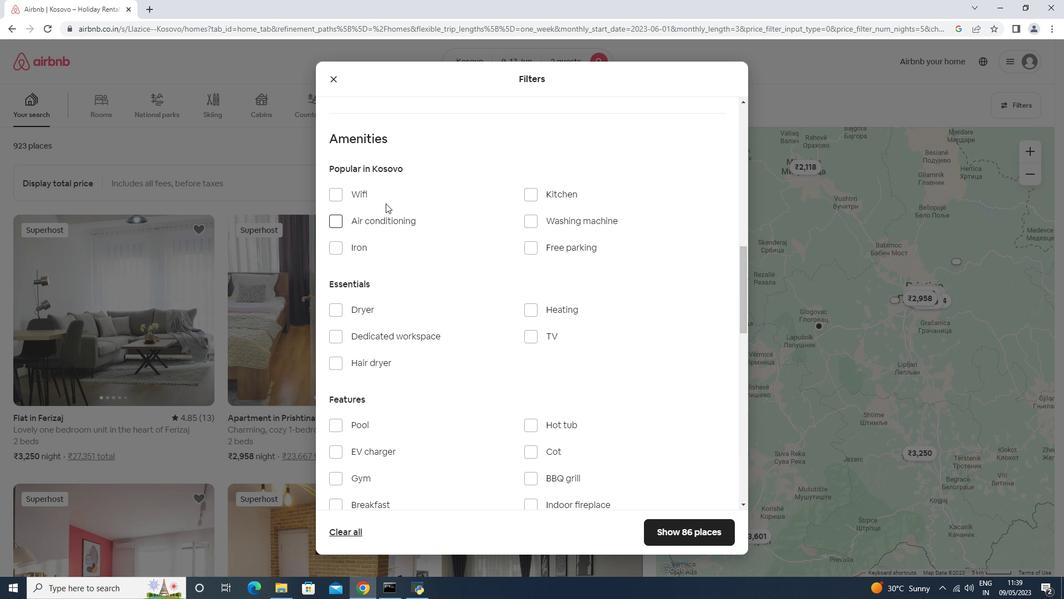 
Action: Mouse pressed left at (378, 186)
Screenshot: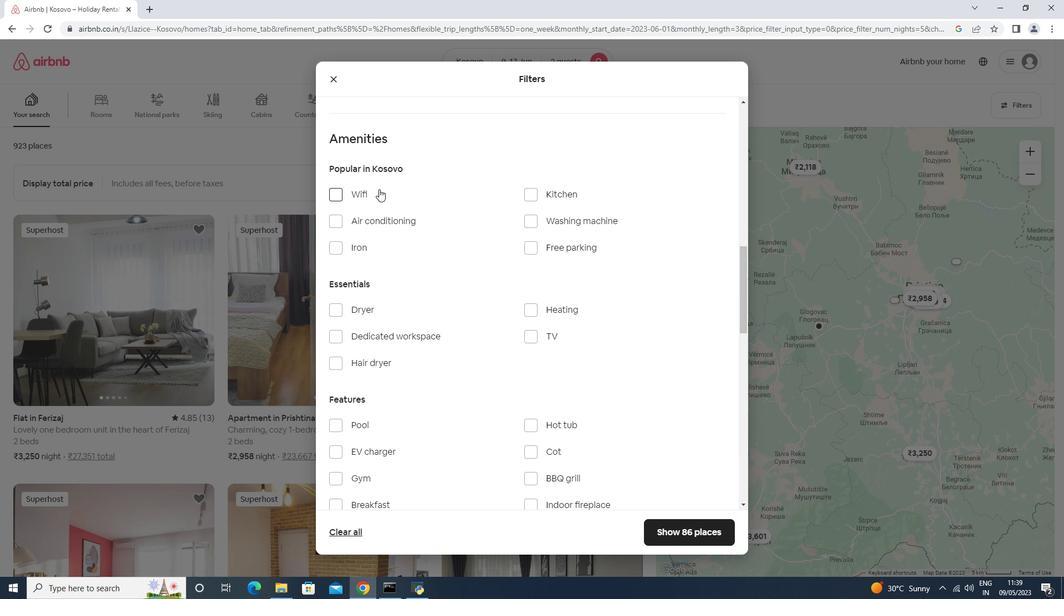 
Action: Mouse moved to (370, 195)
Screenshot: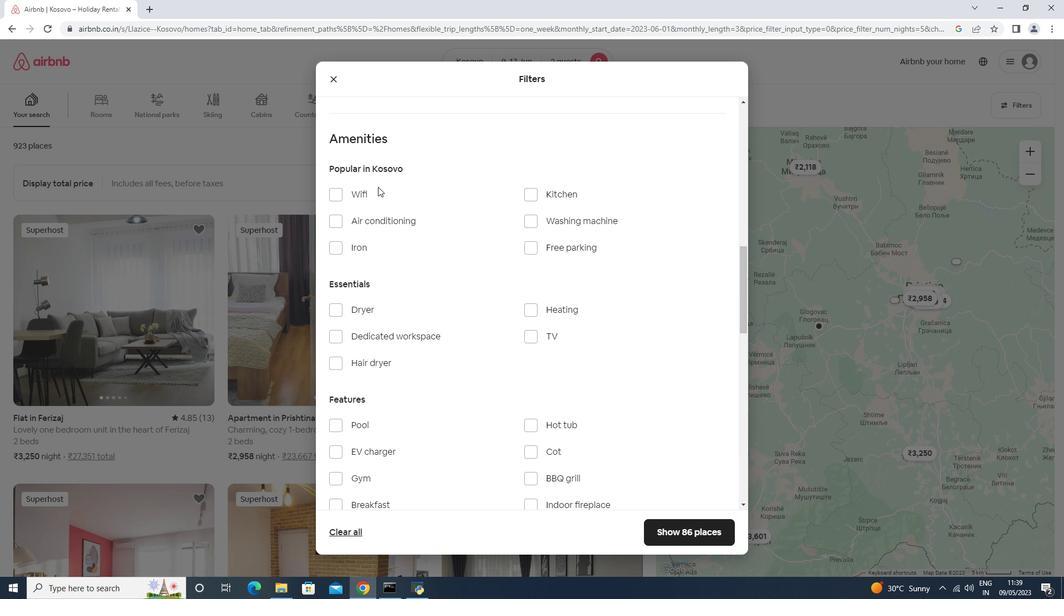 
Action: Mouse pressed left at (370, 195)
Screenshot: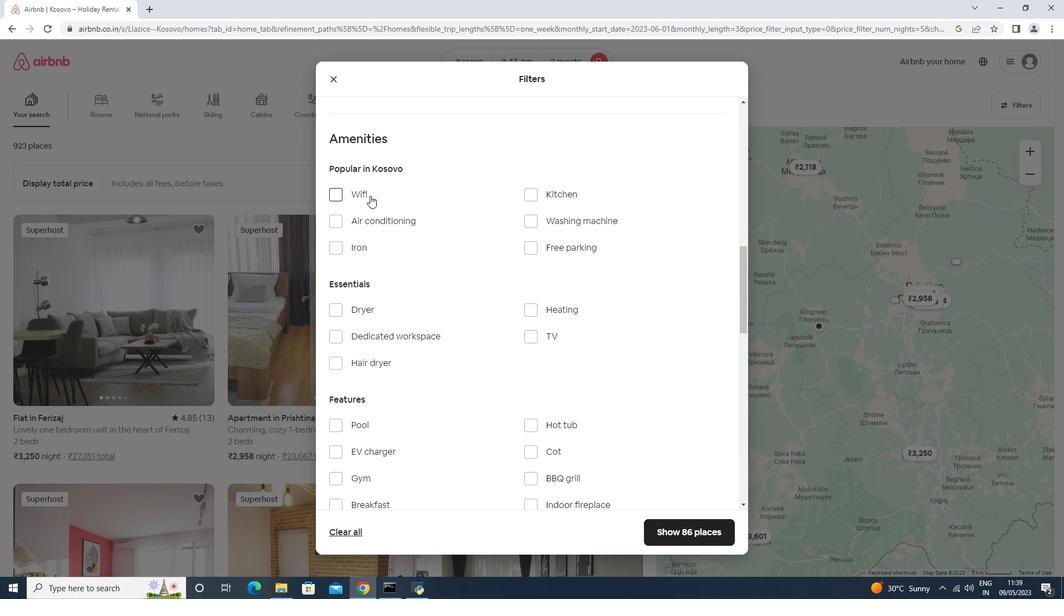 
Action: Mouse moved to (621, 276)
Screenshot: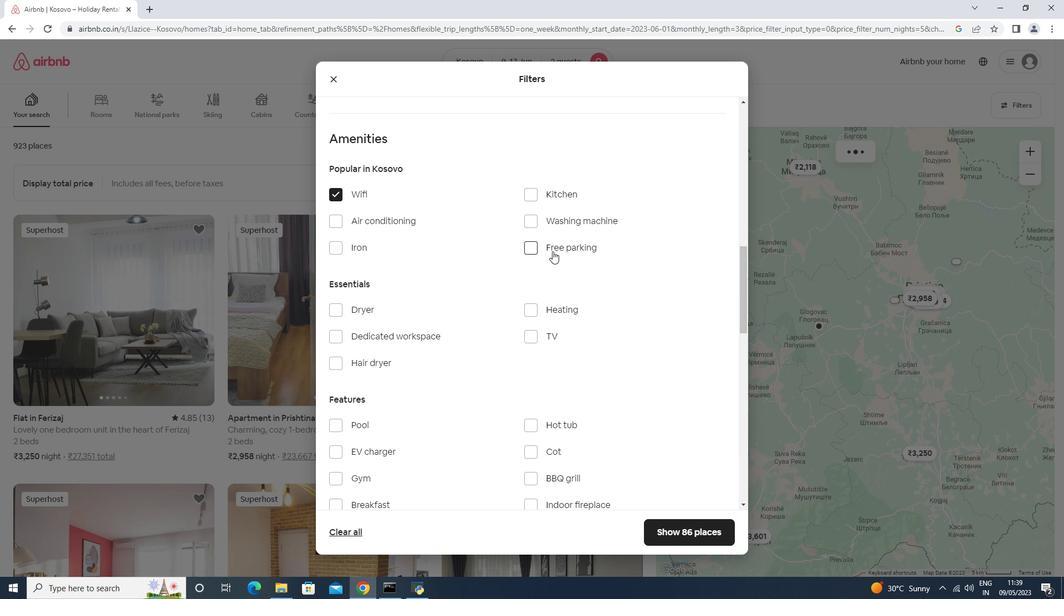 
Action: Mouse scrolled (621, 274) with delta (0, 0)
Screenshot: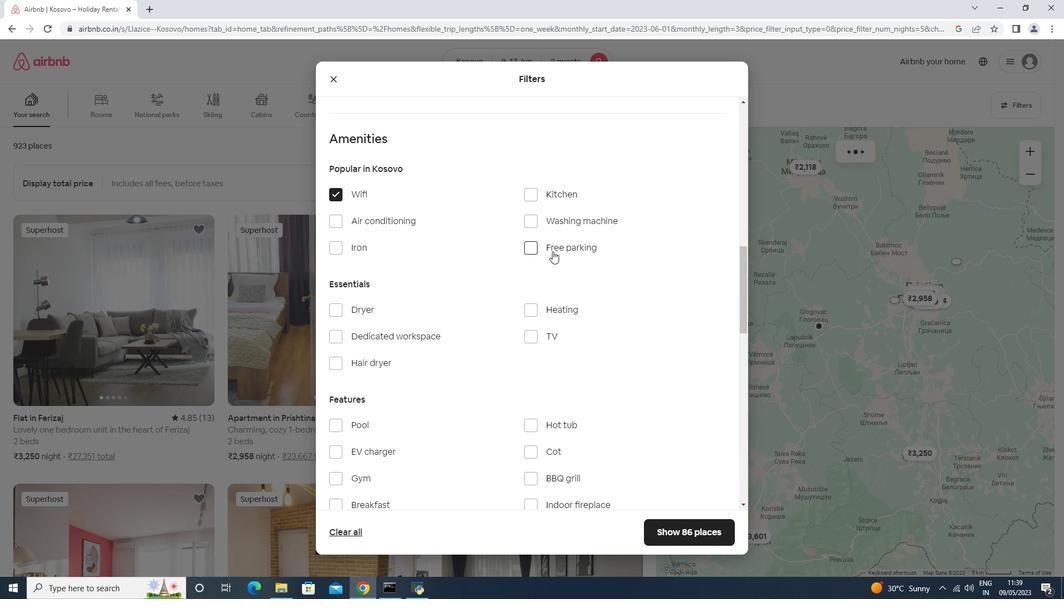 
Action: Mouse moved to (622, 277)
Screenshot: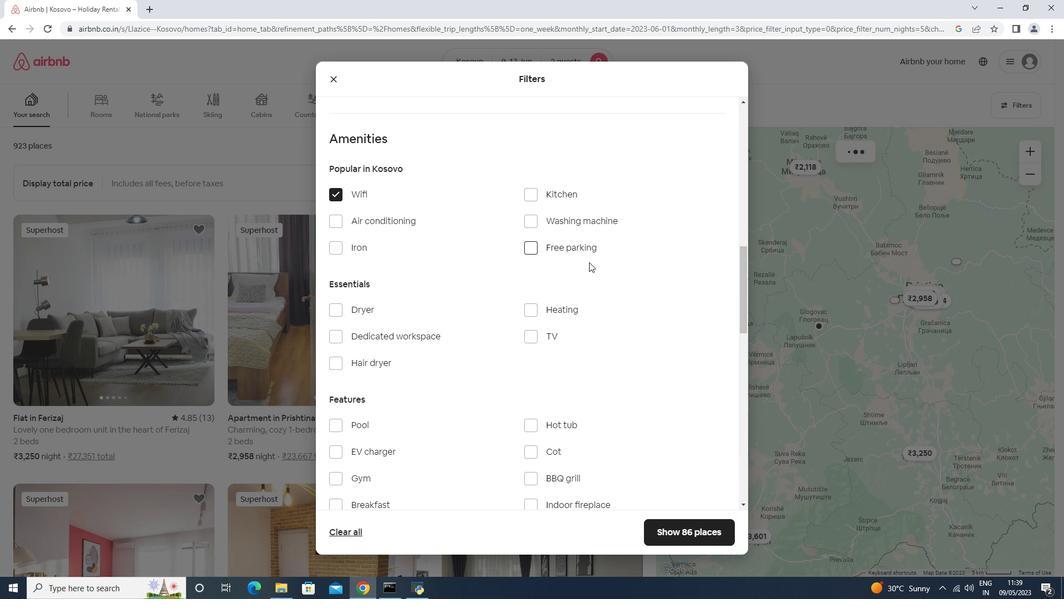 
Action: Mouse scrolled (621, 276) with delta (0, 0)
Screenshot: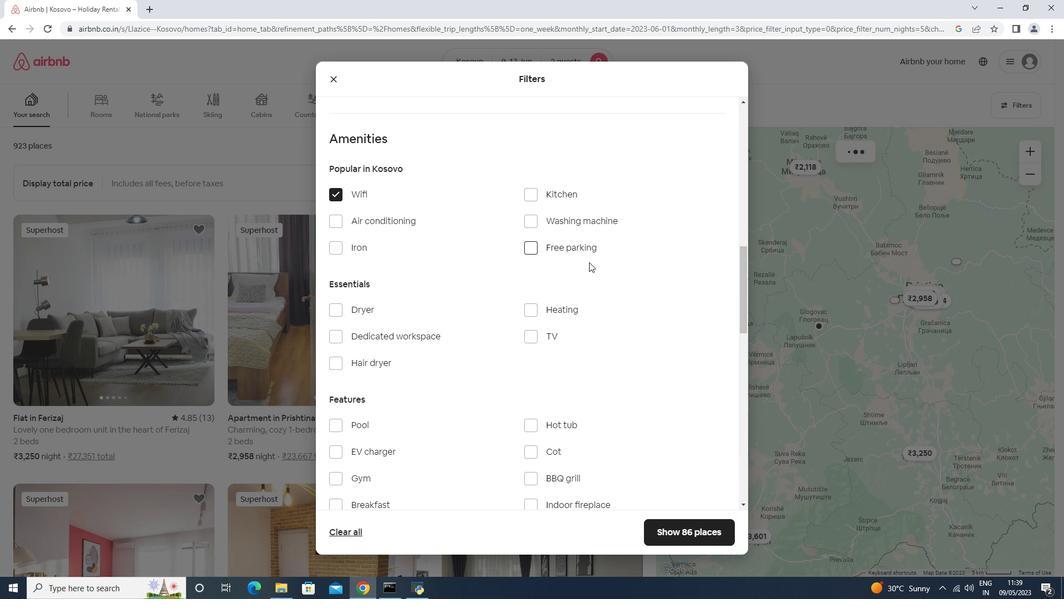 
Action: Mouse moved to (622, 277)
Screenshot: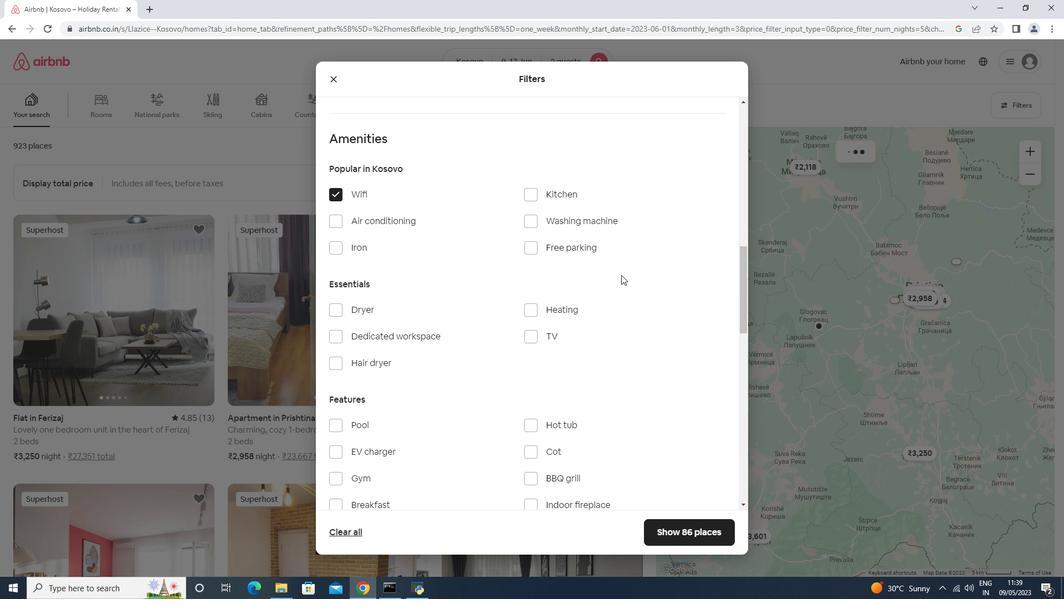 
Action: Mouse scrolled (622, 276) with delta (0, 0)
Screenshot: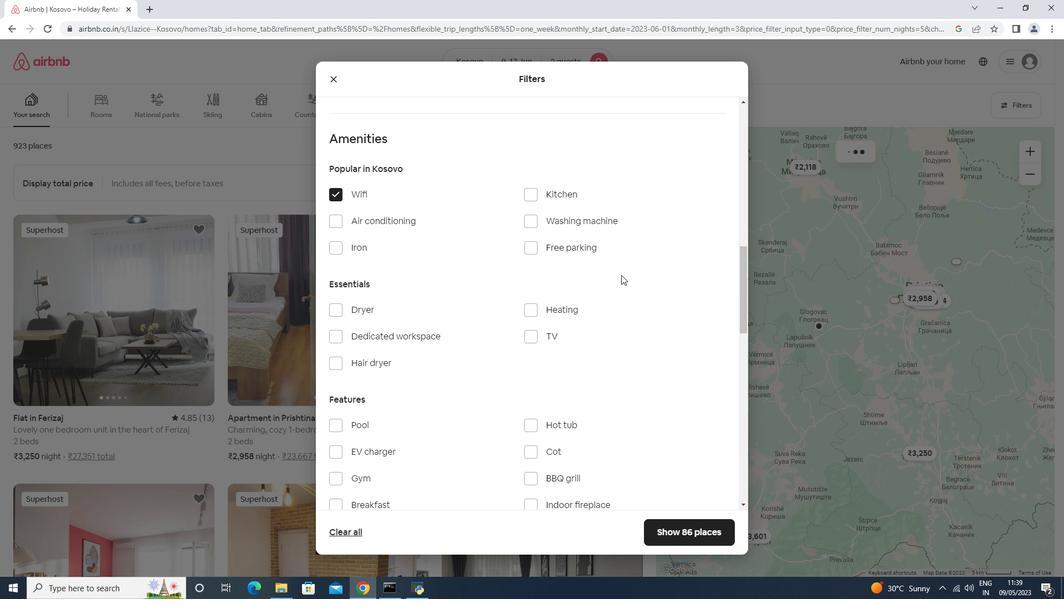 
Action: Mouse moved to (622, 278)
Screenshot: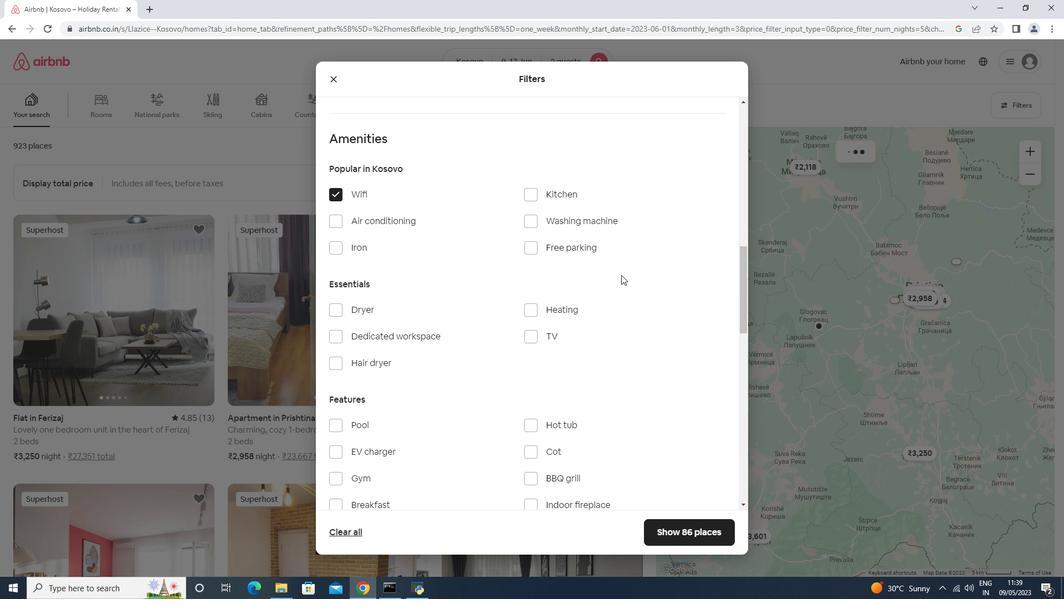 
Action: Mouse scrolled (622, 276) with delta (0, 0)
Screenshot: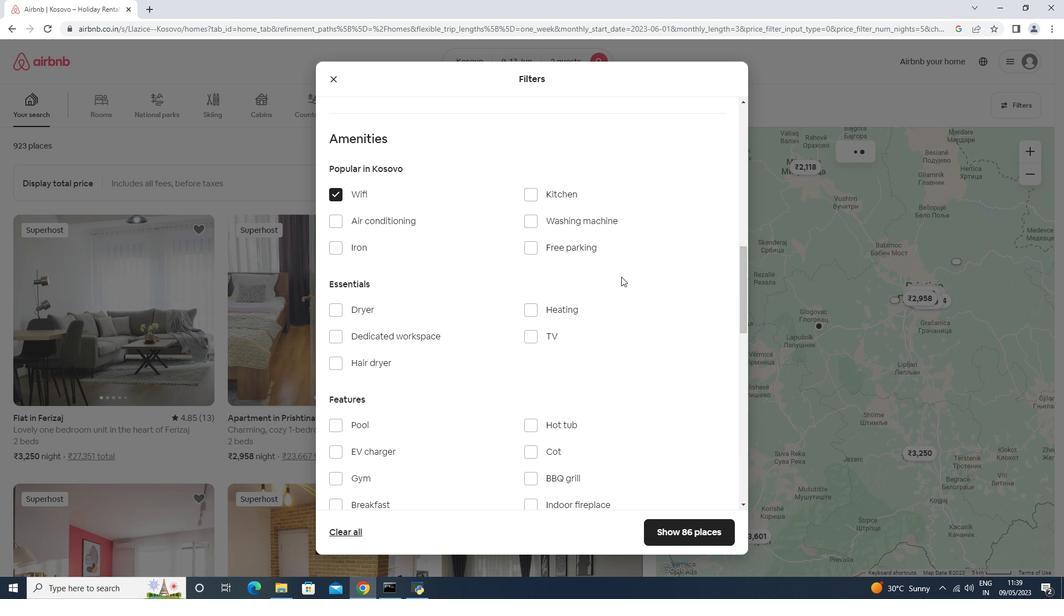 
Action: Mouse scrolled (622, 277) with delta (0, 0)
Screenshot: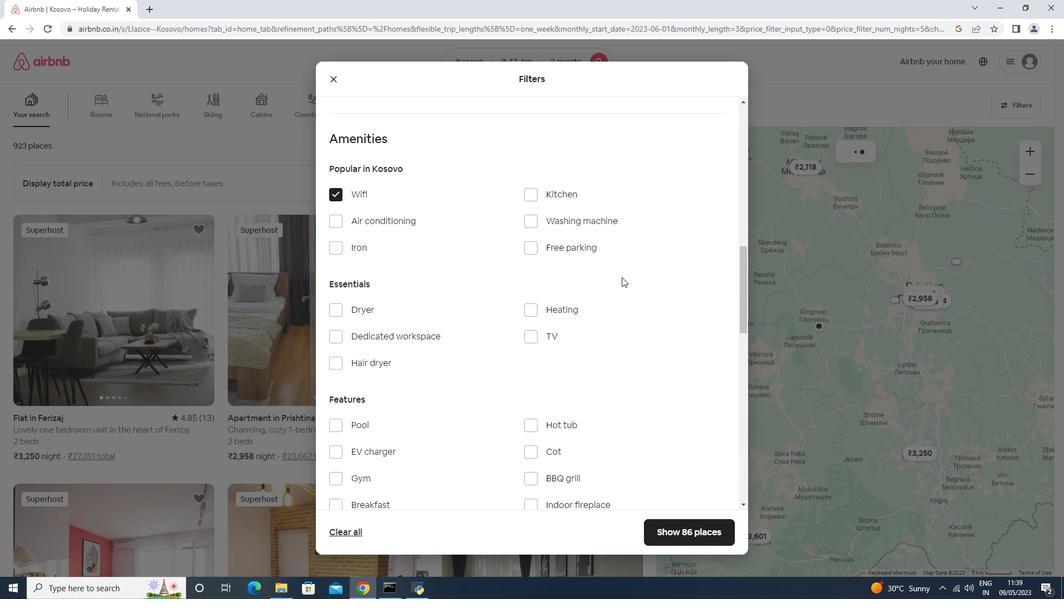 
Action: Mouse scrolled (622, 277) with delta (0, 0)
Screenshot: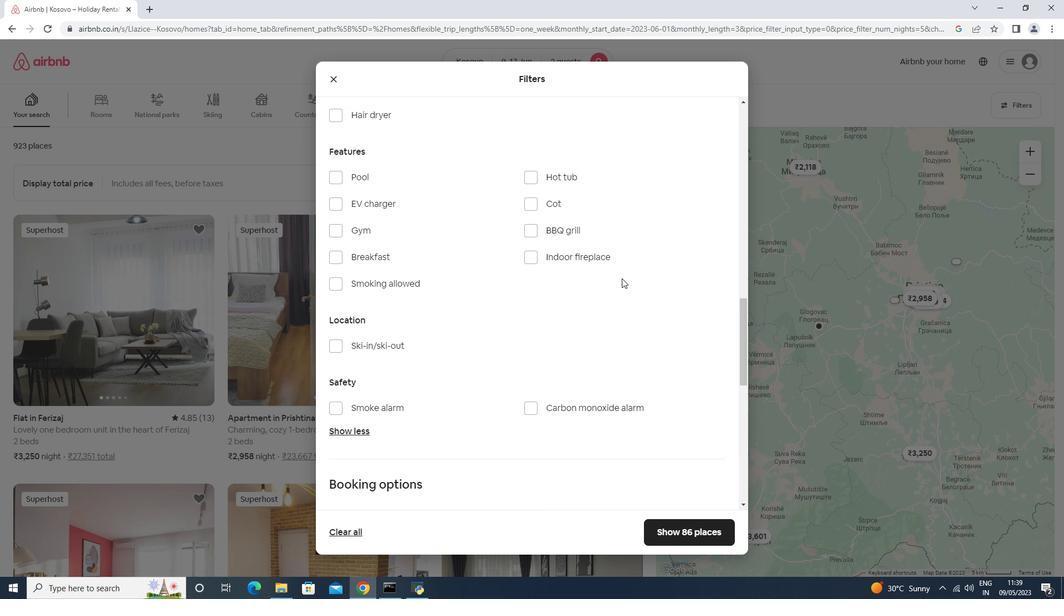 
Action: Mouse scrolled (622, 277) with delta (0, 0)
Screenshot: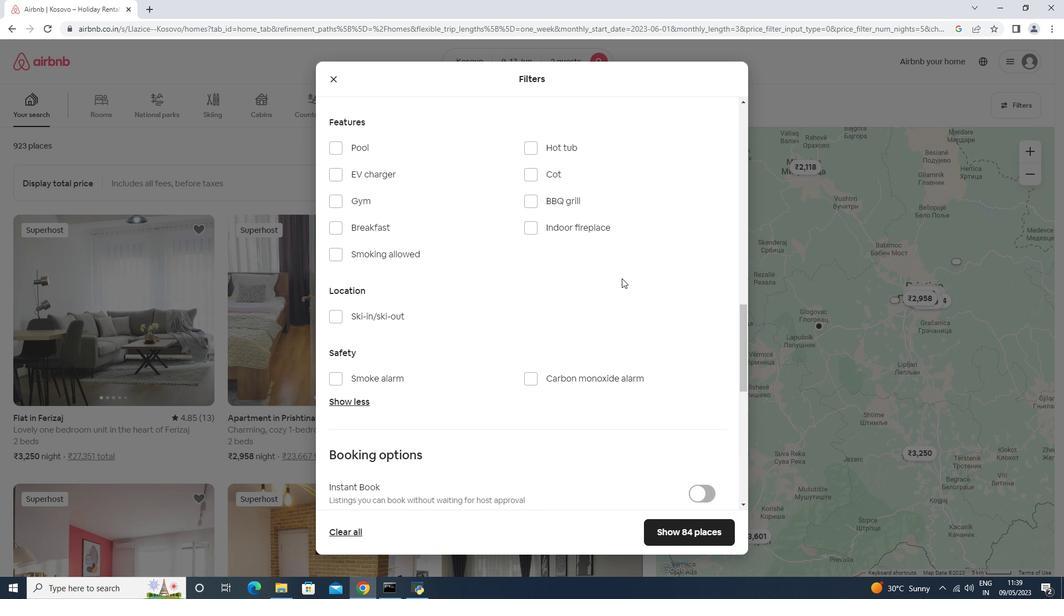 
Action: Mouse scrolled (622, 277) with delta (0, 0)
Screenshot: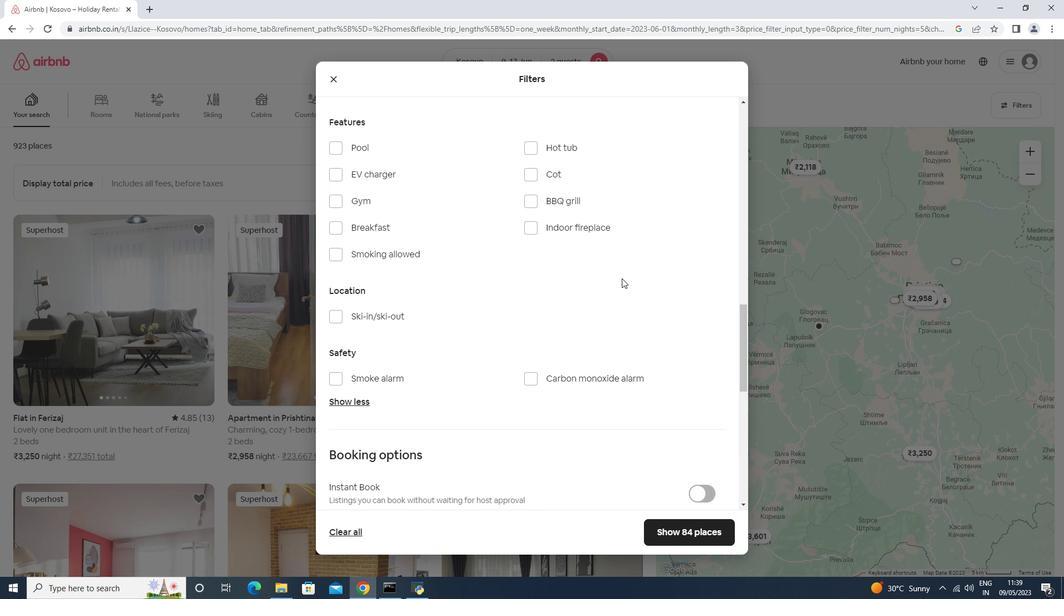
Action: Mouse scrolled (622, 277) with delta (0, 0)
Screenshot: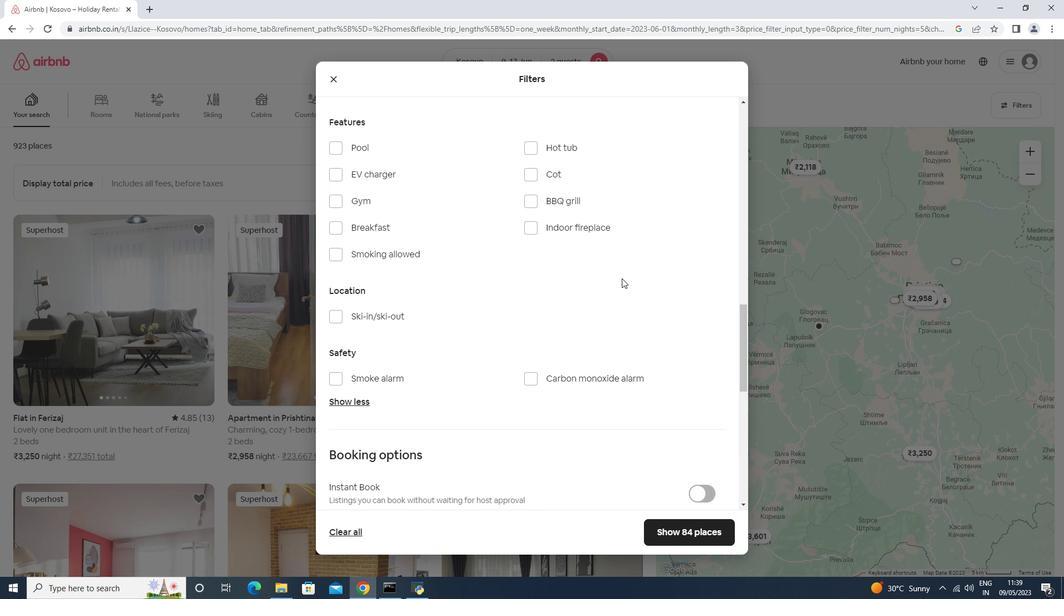 
Action: Mouse scrolled (622, 277) with delta (0, 0)
Screenshot: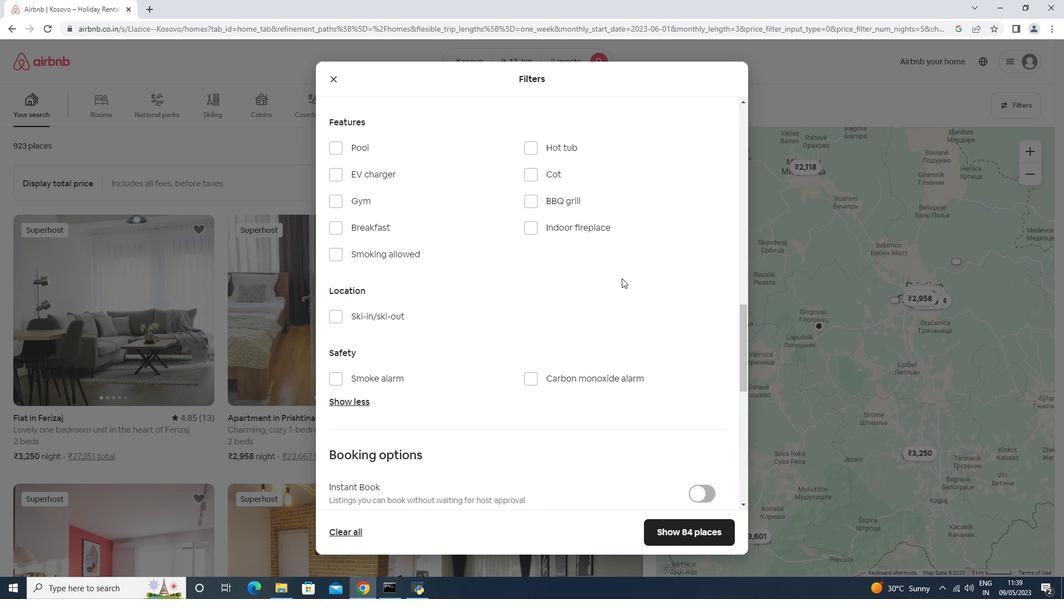 
Action: Mouse moved to (713, 252)
Screenshot: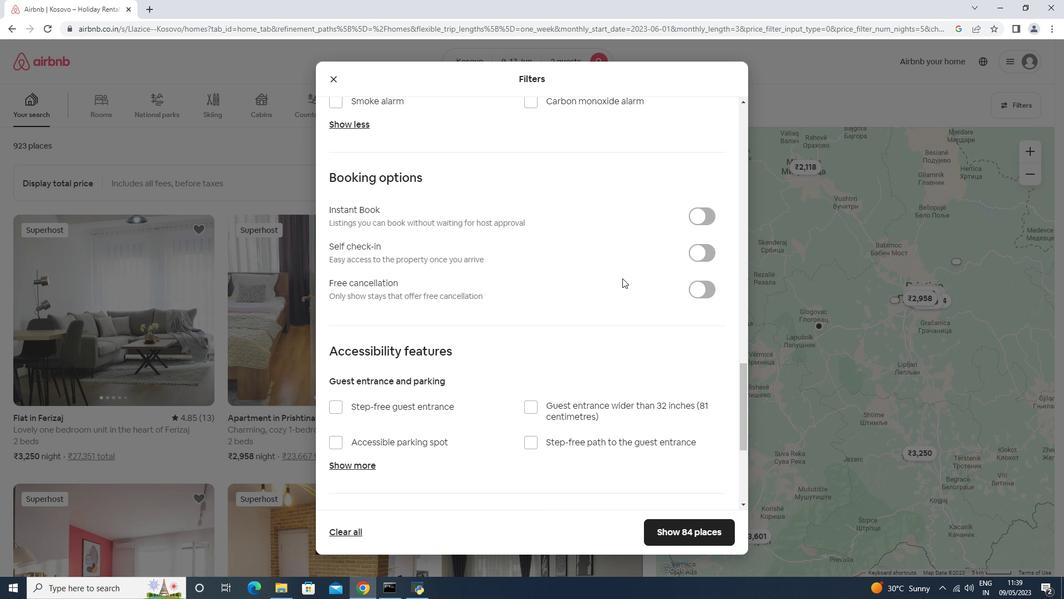 
Action: Mouse pressed left at (713, 252)
Screenshot: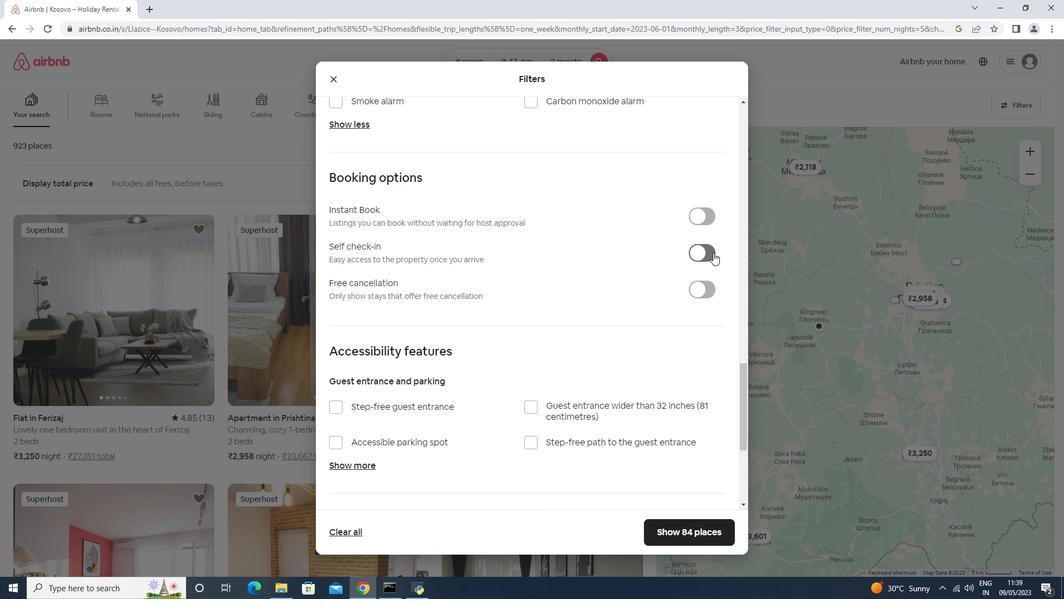 
Action: Mouse moved to (709, 255)
Screenshot: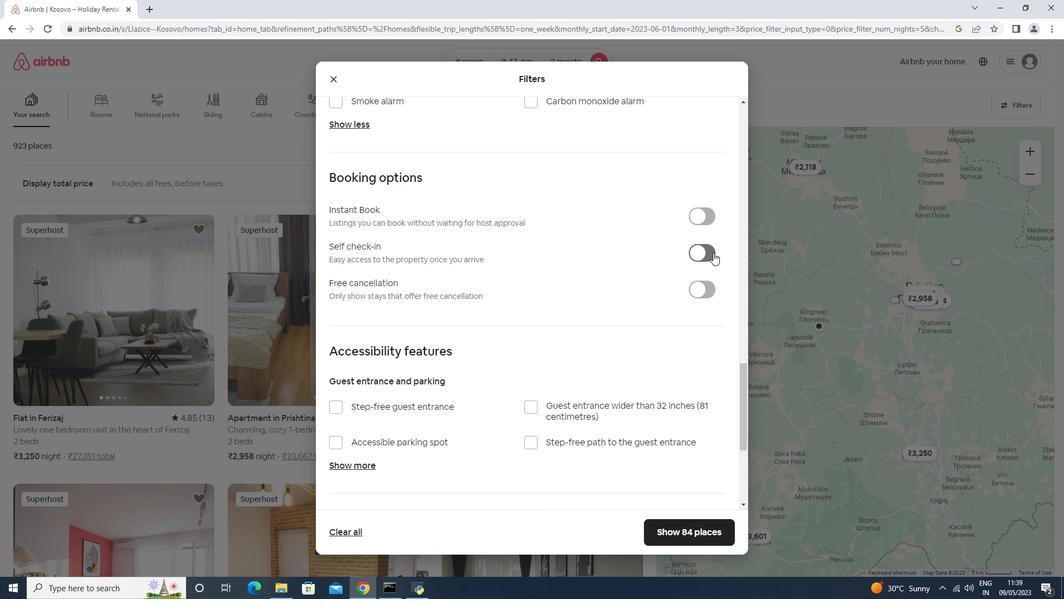 
Action: Mouse scrolled (709, 254) with delta (0, 0)
Screenshot: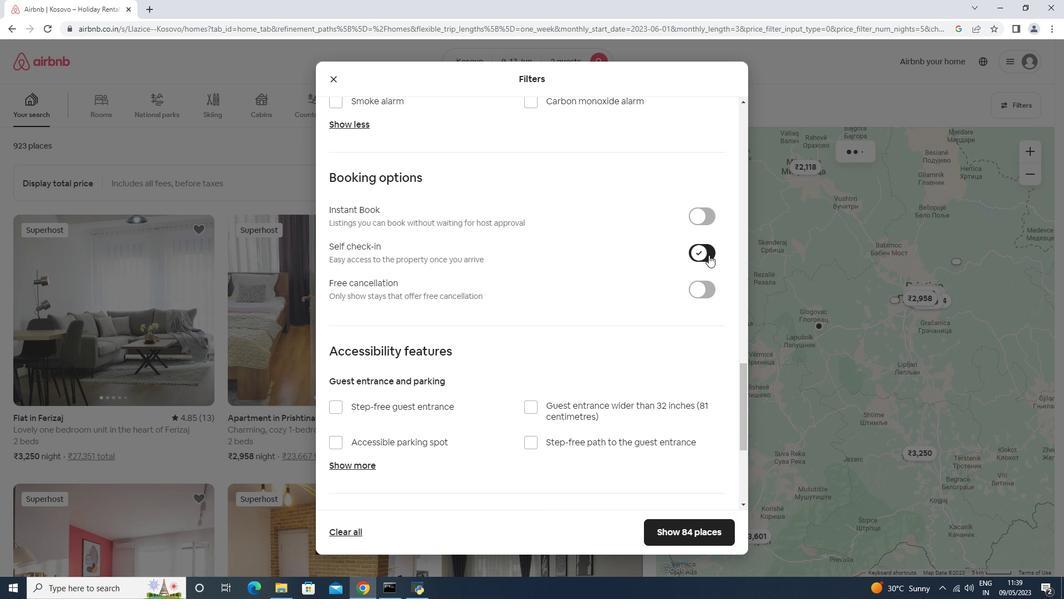 
Action: Mouse moved to (708, 255)
Screenshot: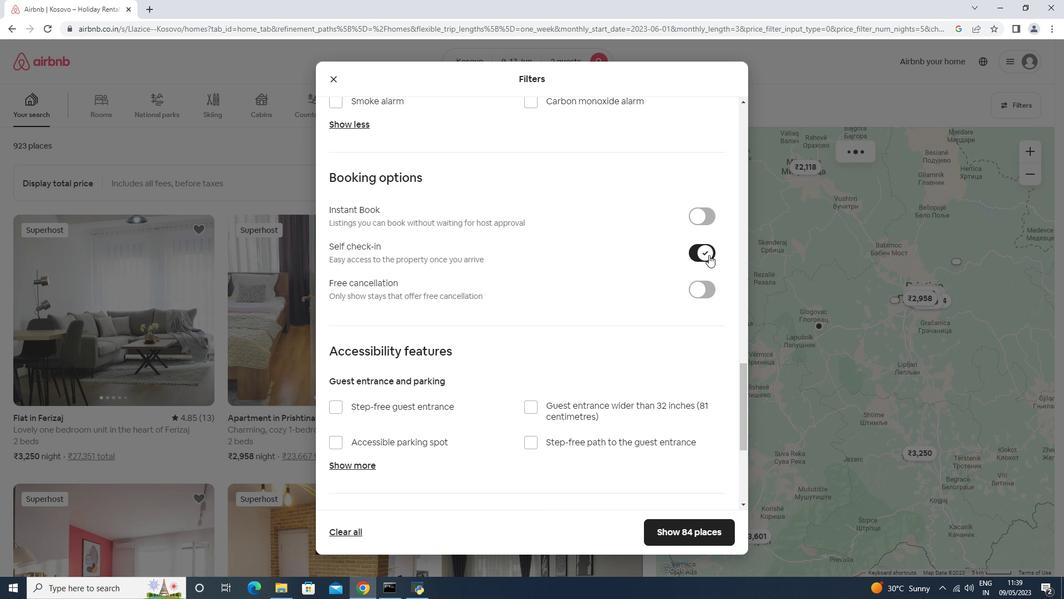 
Action: Mouse scrolled (708, 254) with delta (0, 0)
Screenshot: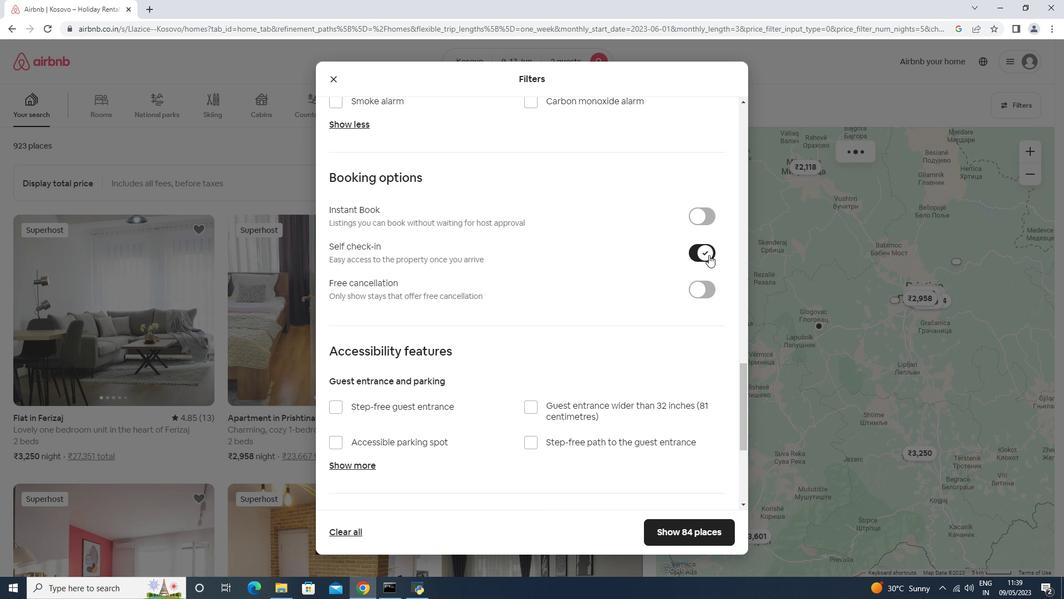 
Action: Mouse scrolled (708, 254) with delta (0, 0)
Screenshot: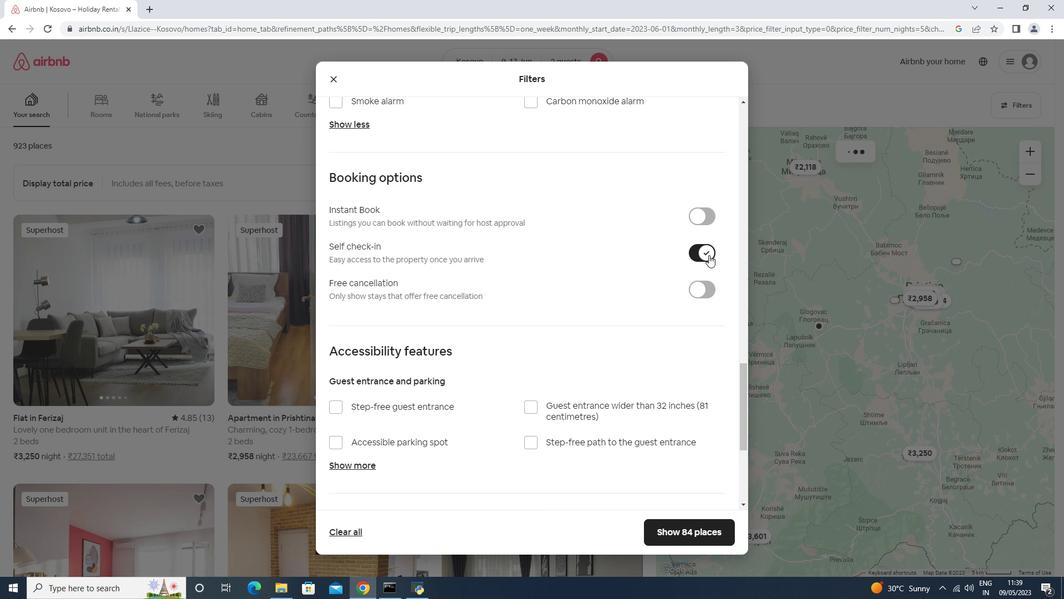 
Action: Mouse scrolled (708, 254) with delta (0, 0)
Screenshot: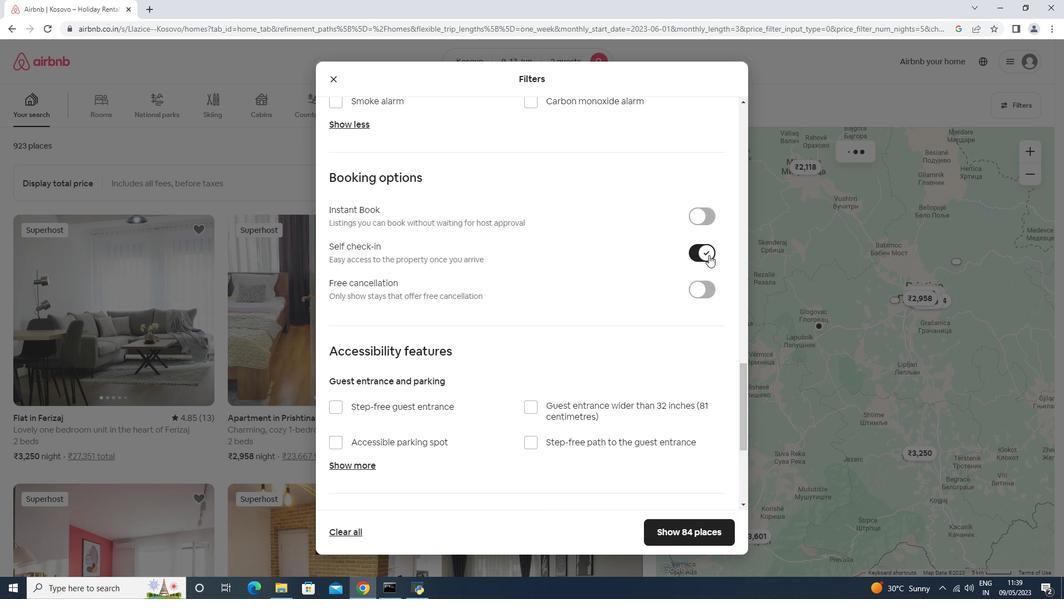 
Action: Mouse moved to (708, 255)
Screenshot: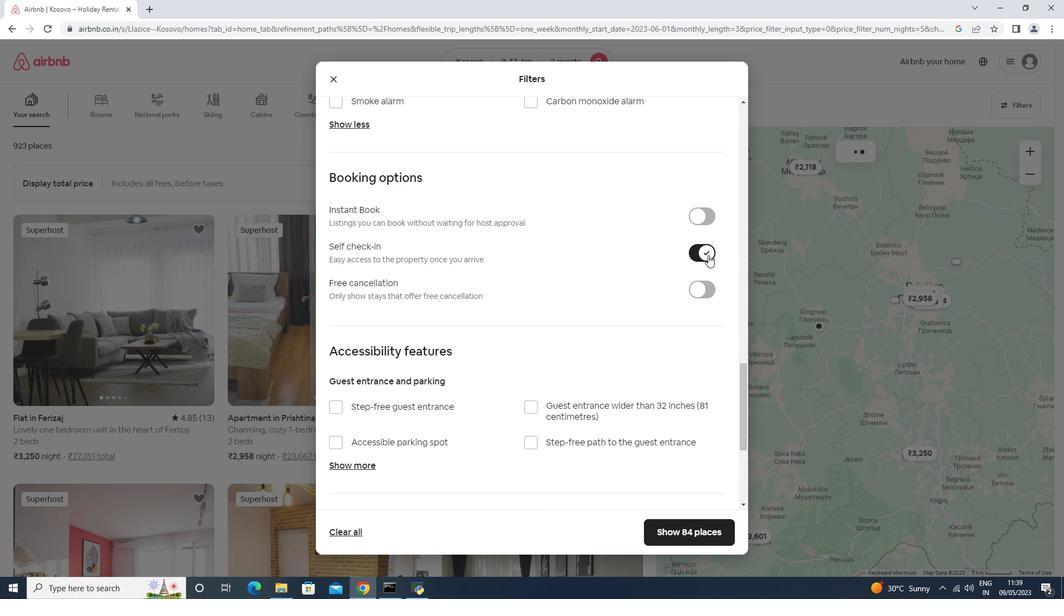 
Action: Mouse scrolled (708, 254) with delta (0, 0)
Screenshot: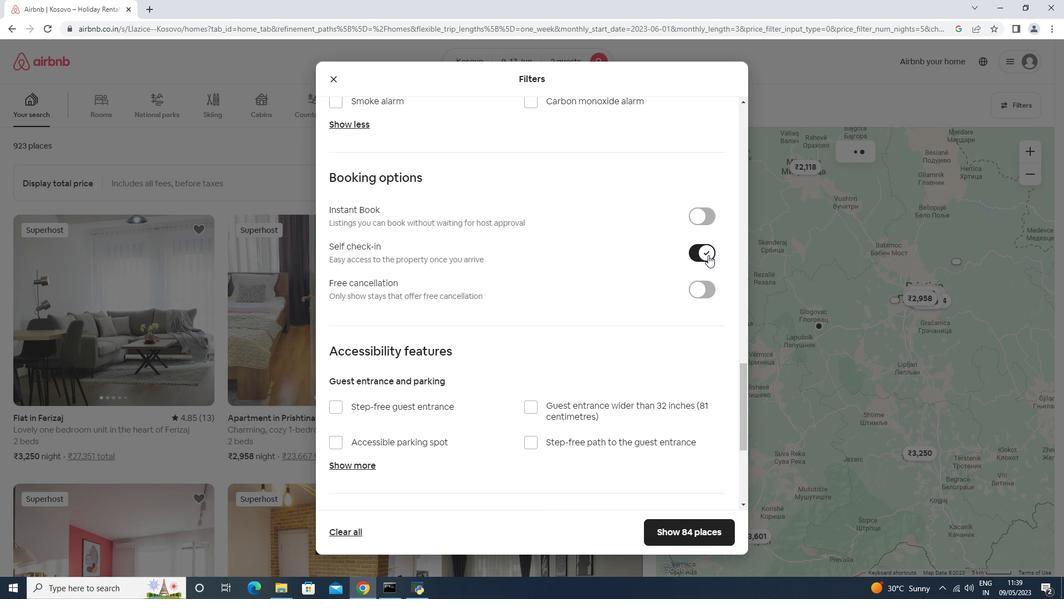 
Action: Mouse moved to (707, 255)
Screenshot: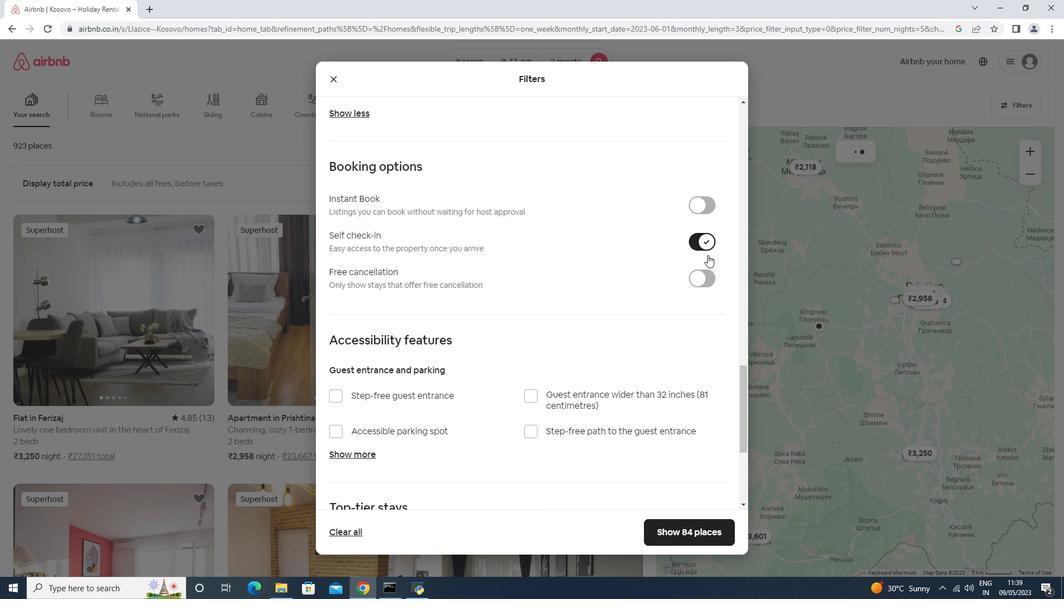
Action: Mouse scrolled (708, 254) with delta (0, 0)
Screenshot: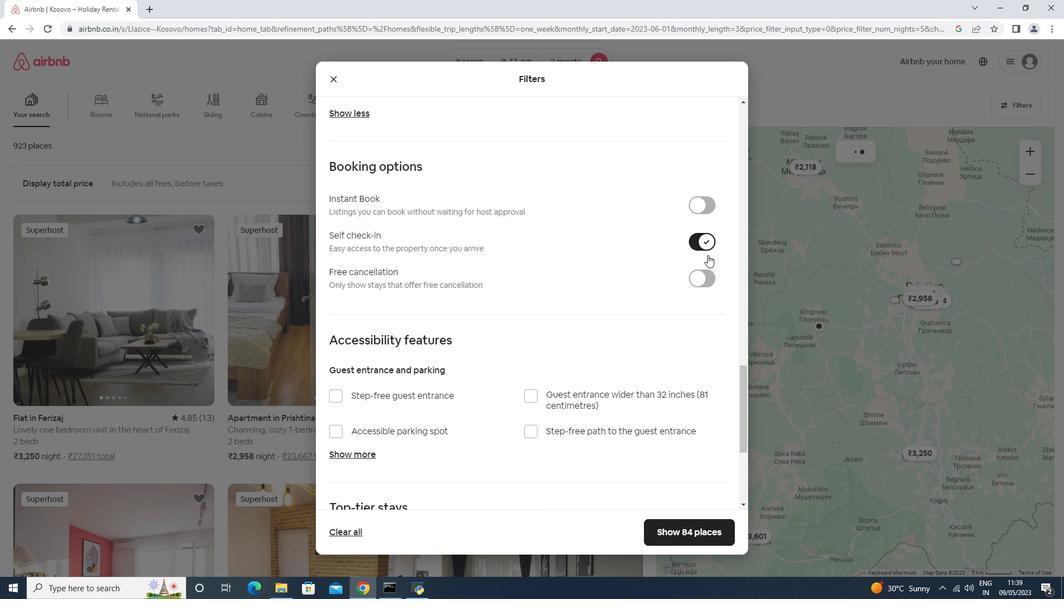 
Action: Mouse moved to (704, 257)
Screenshot: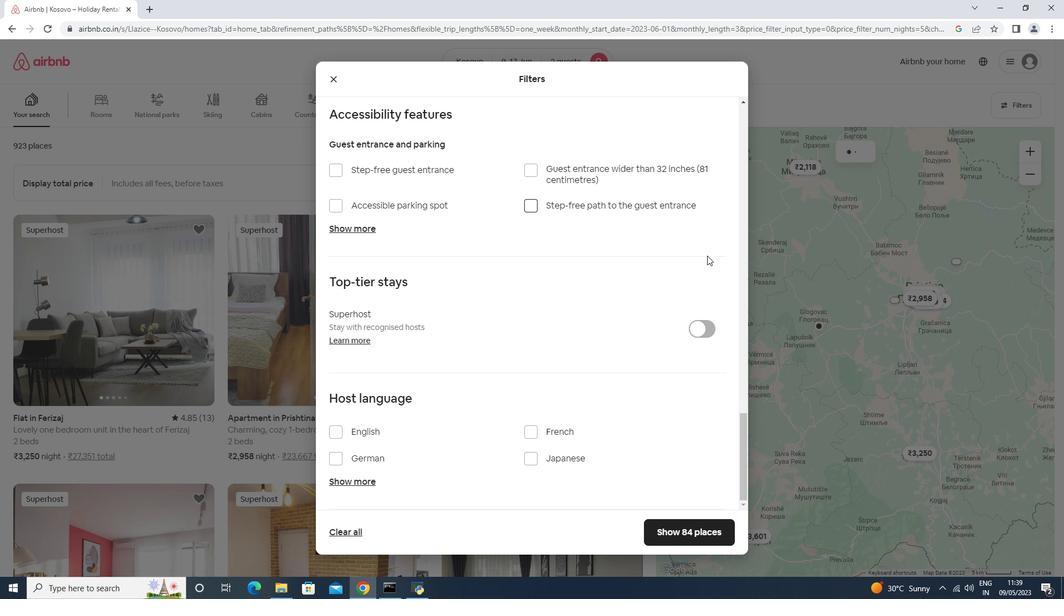 
Action: Mouse scrolled (705, 256) with delta (0, 0)
Screenshot: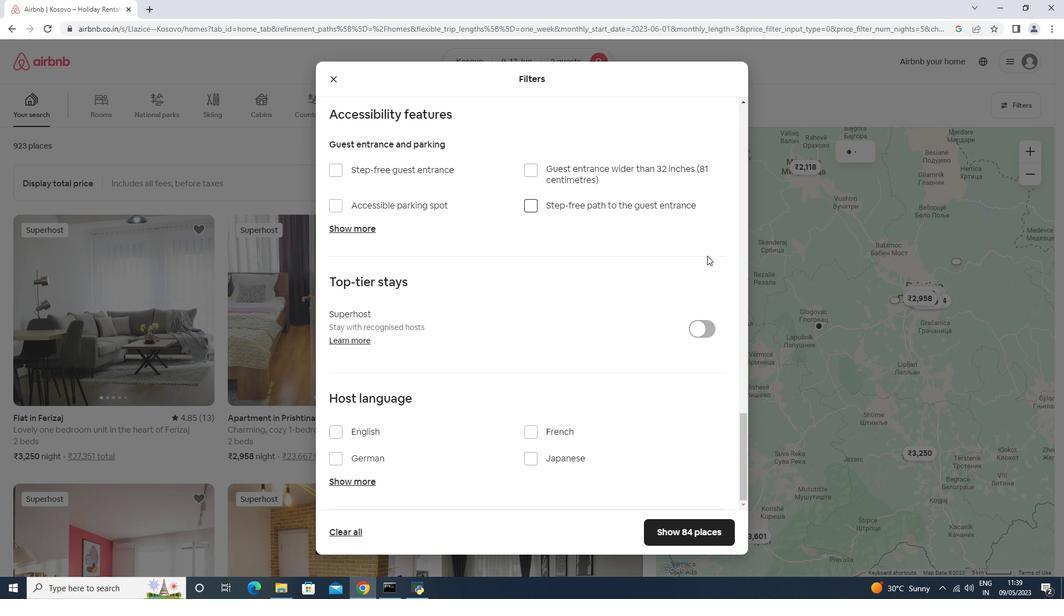 
Action: Mouse moved to (704, 257)
Screenshot: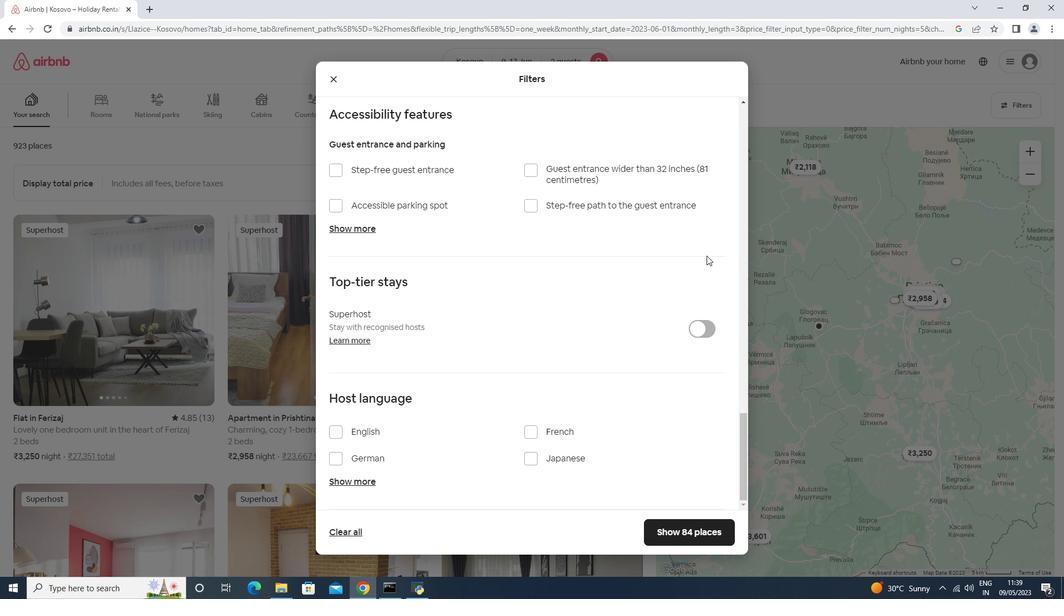 
Action: Mouse scrolled (704, 256) with delta (0, 0)
Screenshot: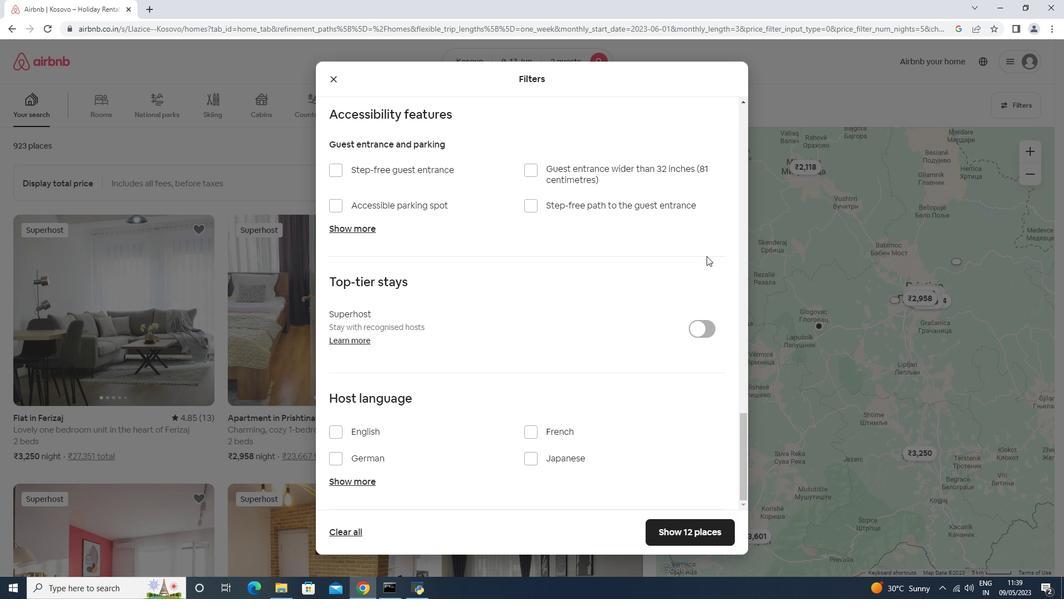 
Action: Mouse moved to (703, 257)
Screenshot: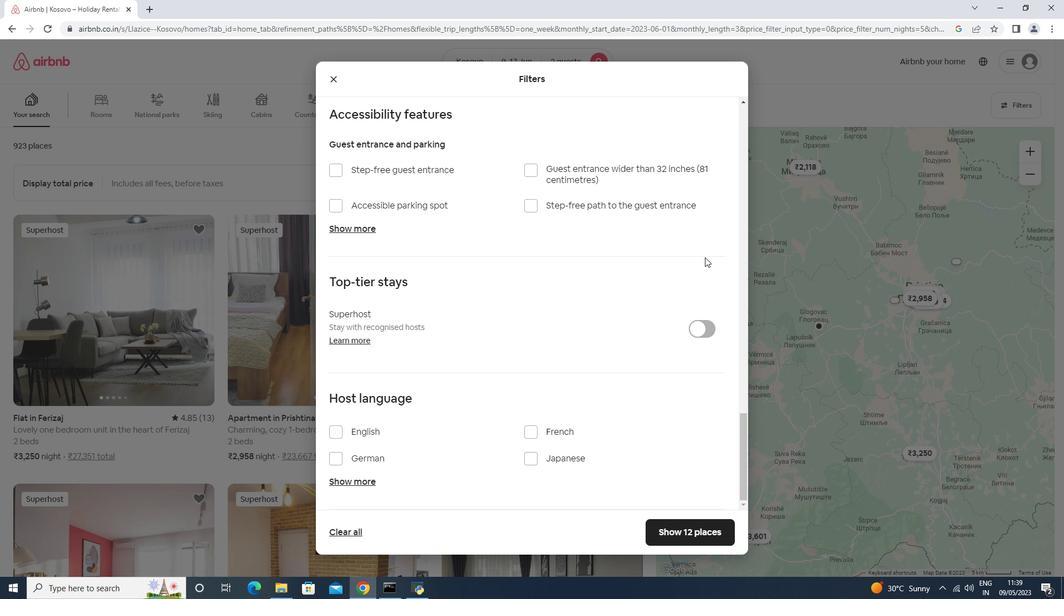 
Action: Mouse scrolled (704, 256) with delta (0, 0)
Screenshot: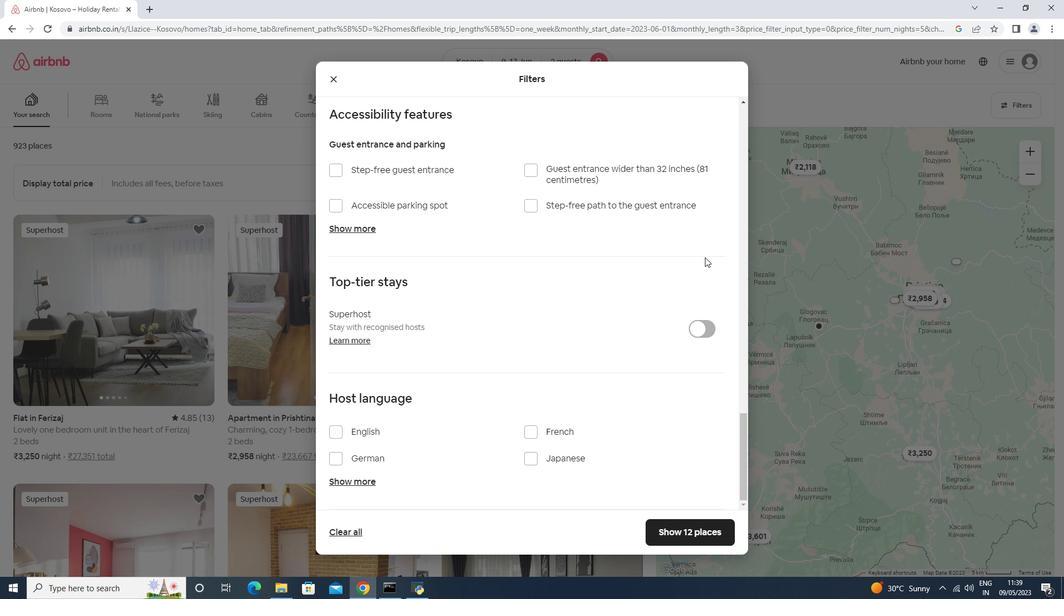 
Action: Mouse moved to (701, 260)
Screenshot: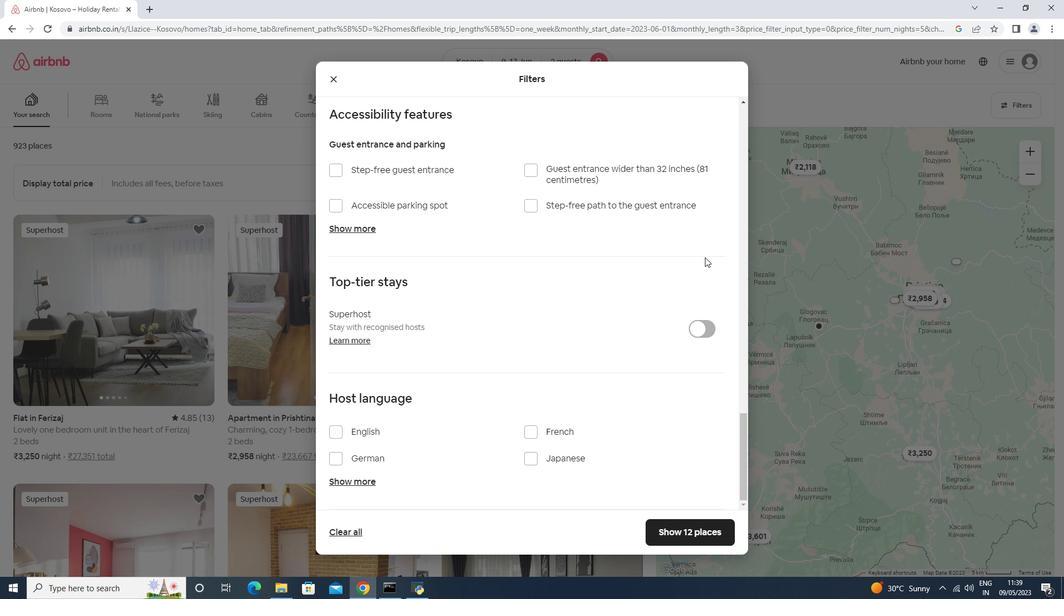 
Action: Mouse scrolled (704, 256) with delta (0, 0)
Screenshot: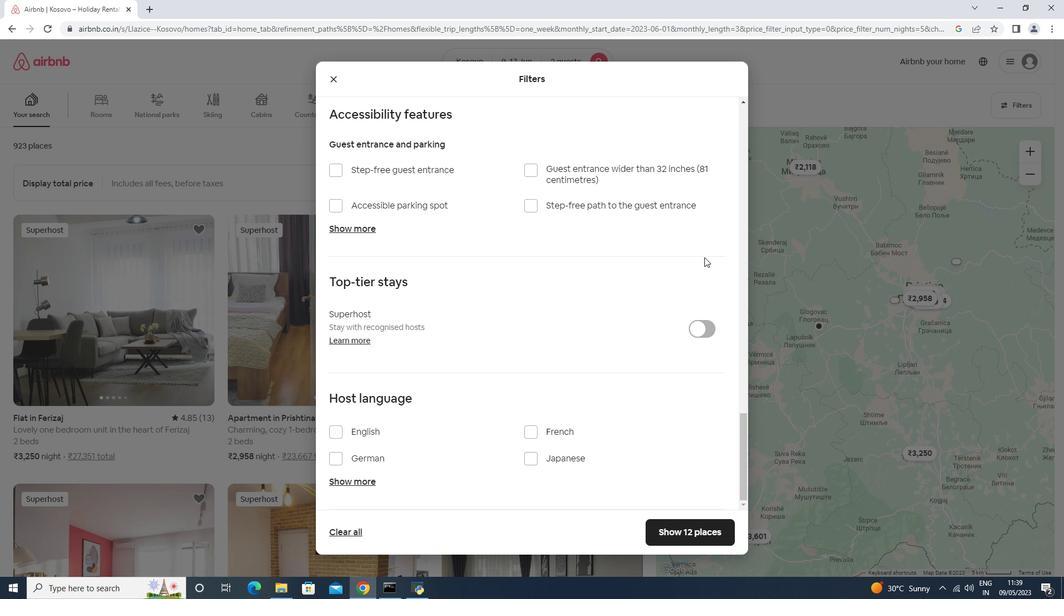 
Action: Mouse moved to (669, 283)
Screenshot: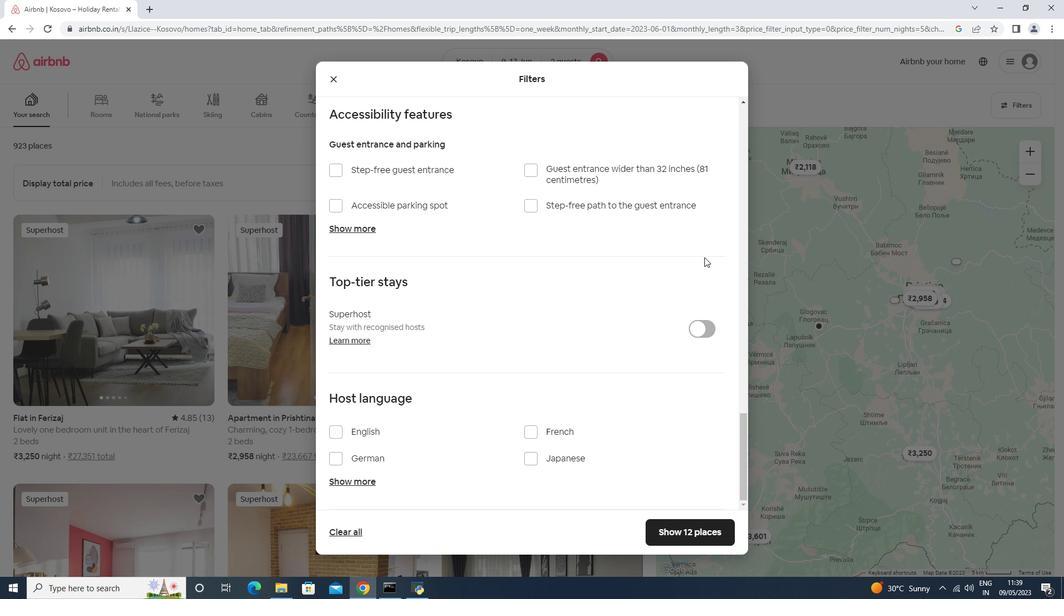
Action: Mouse scrolled (704, 257) with delta (0, 0)
Screenshot: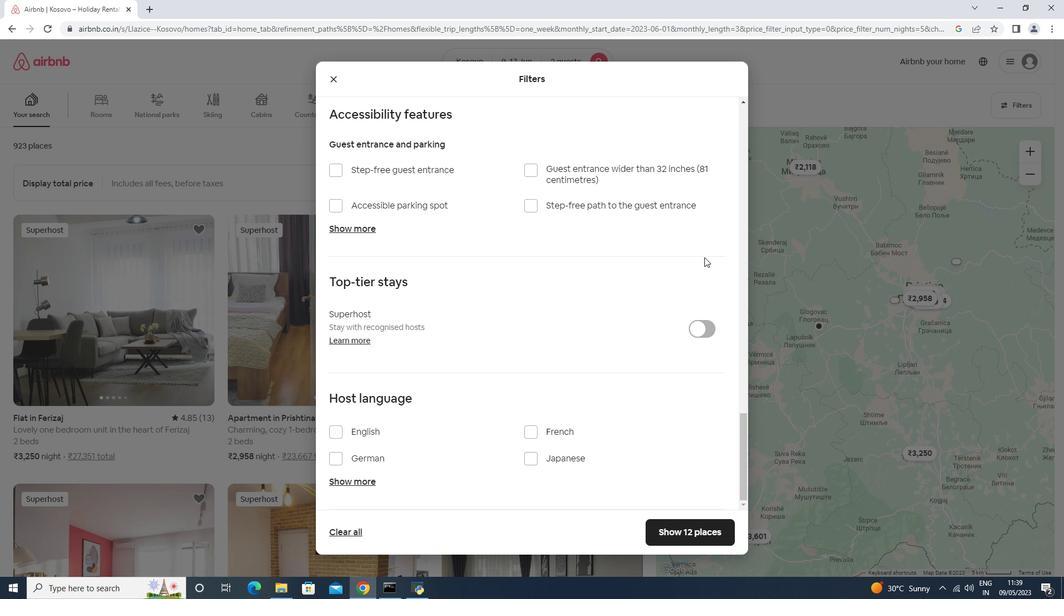 
Action: Mouse moved to (373, 437)
Screenshot: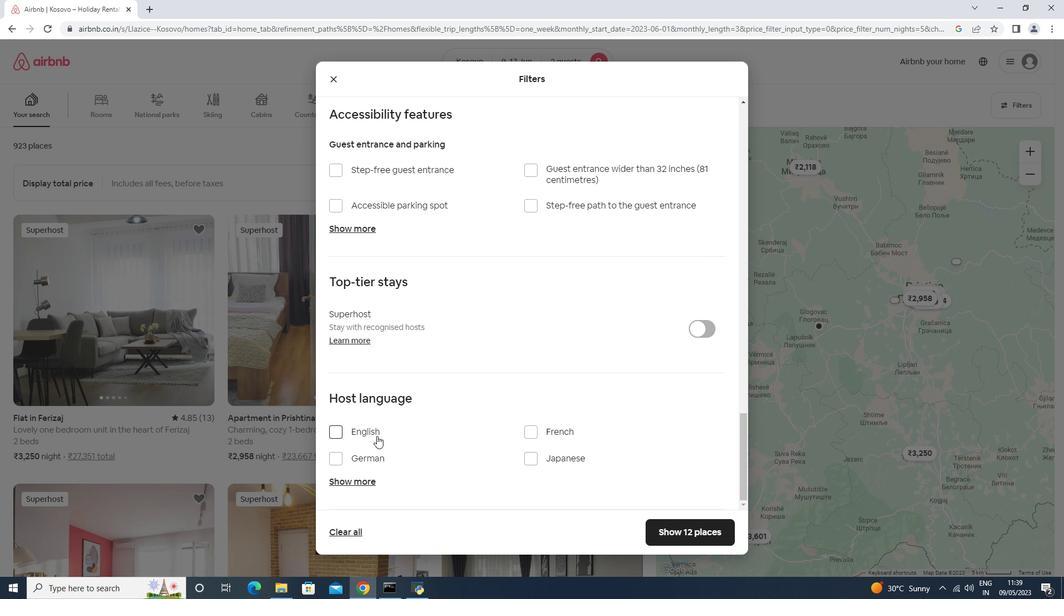 
Action: Mouse pressed left at (373, 437)
Screenshot: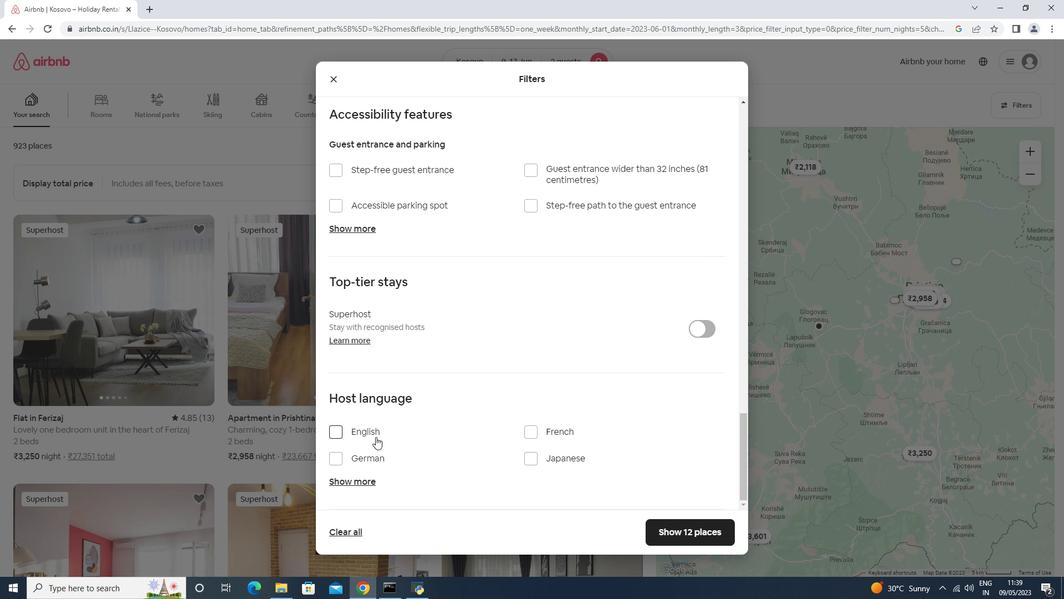 
Action: Mouse moved to (673, 525)
Screenshot: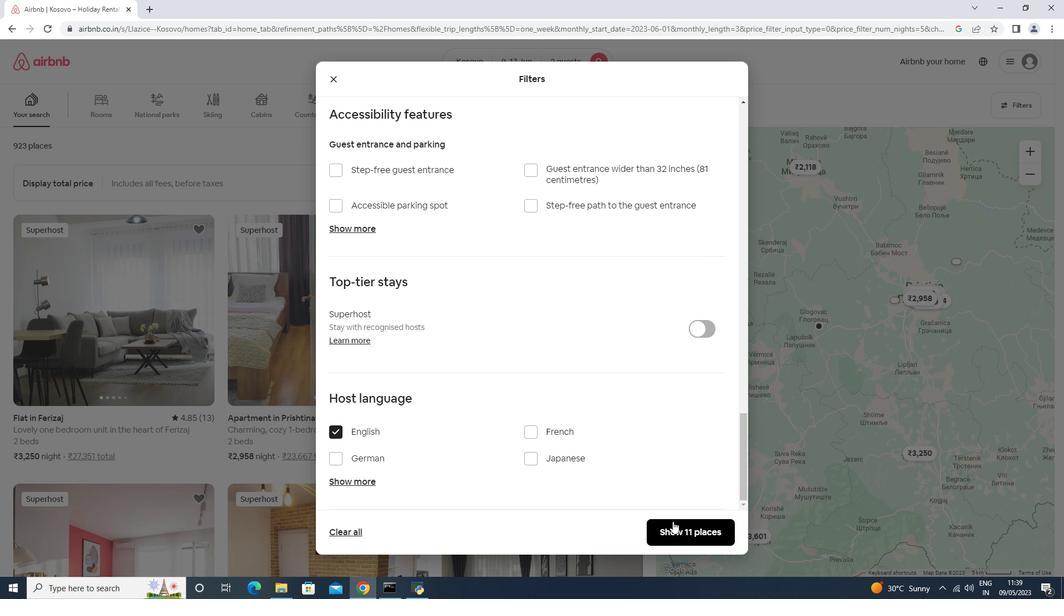 
Action: Mouse pressed left at (673, 525)
Screenshot: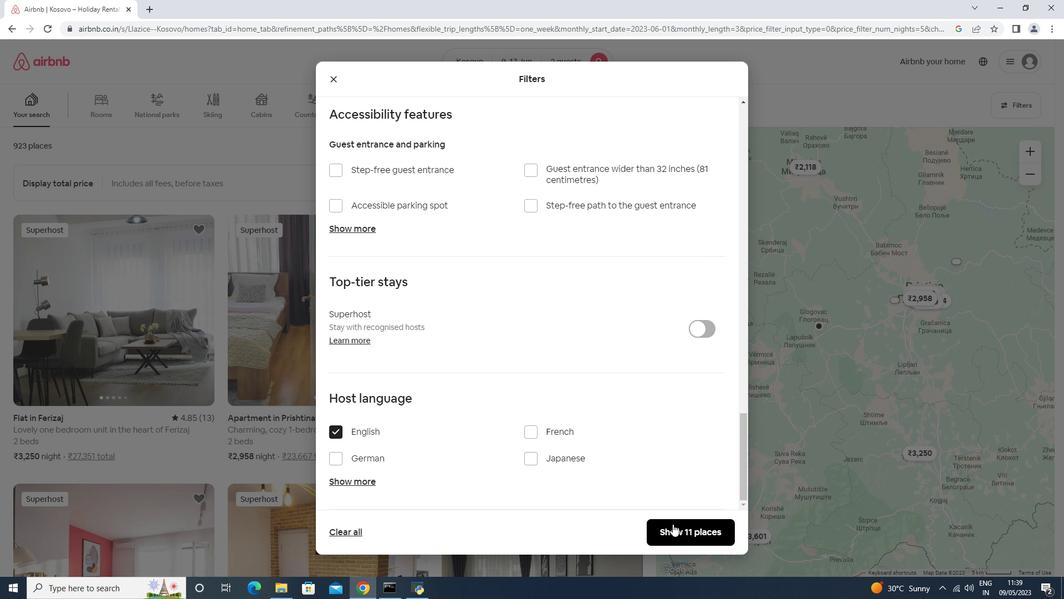 
Action: Mouse moved to (607, 559)
Screenshot: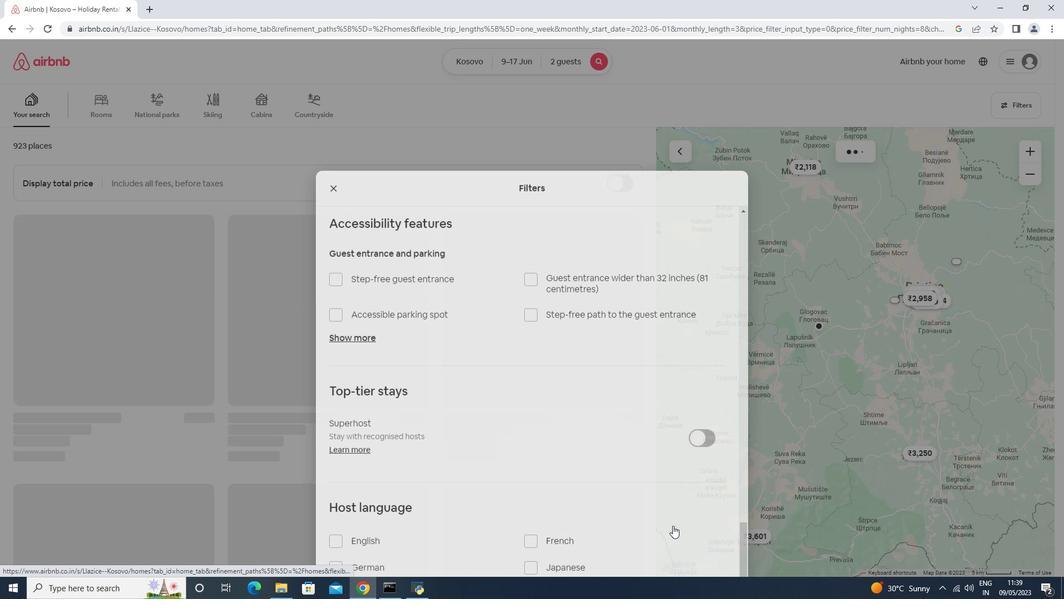 
